 Task: Create a rule when a due date less than hours from now isset on a card by me.
Action: Mouse moved to (1205, 299)
Screenshot: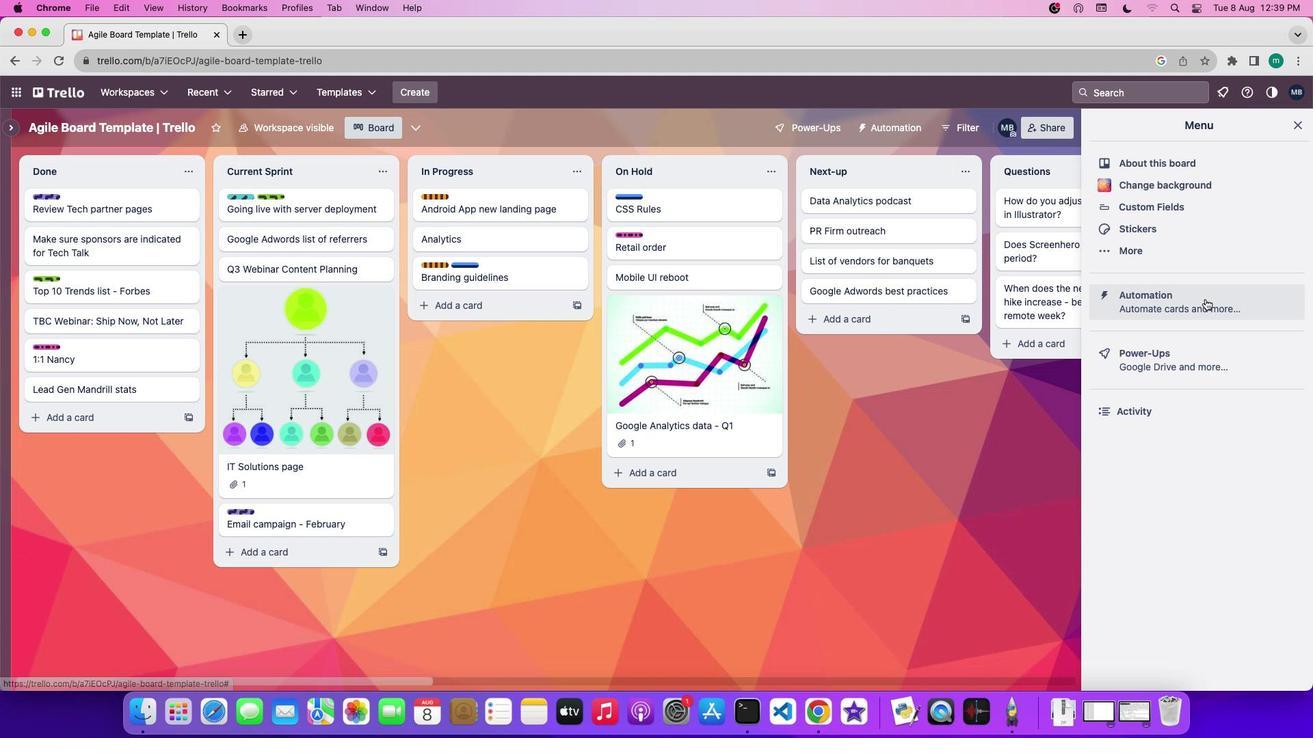 
Action: Mouse pressed left at (1205, 299)
Screenshot: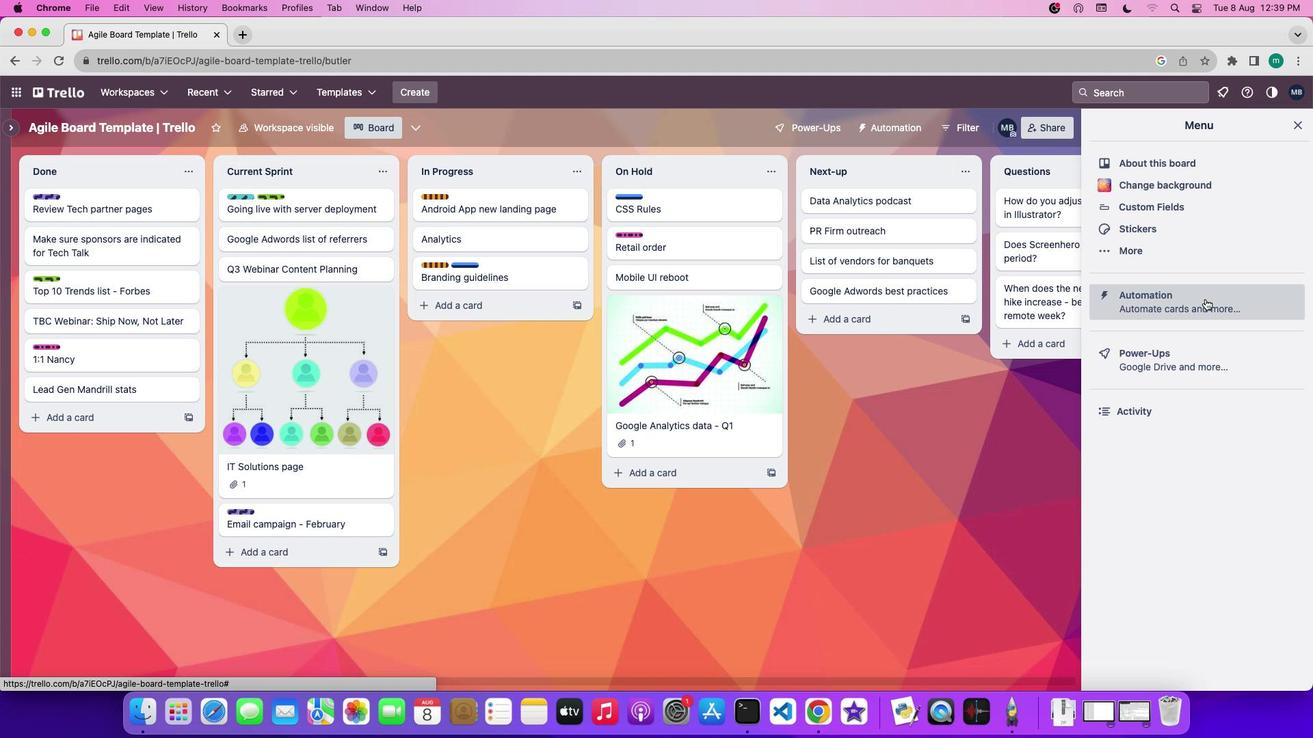 
Action: Mouse moved to (99, 246)
Screenshot: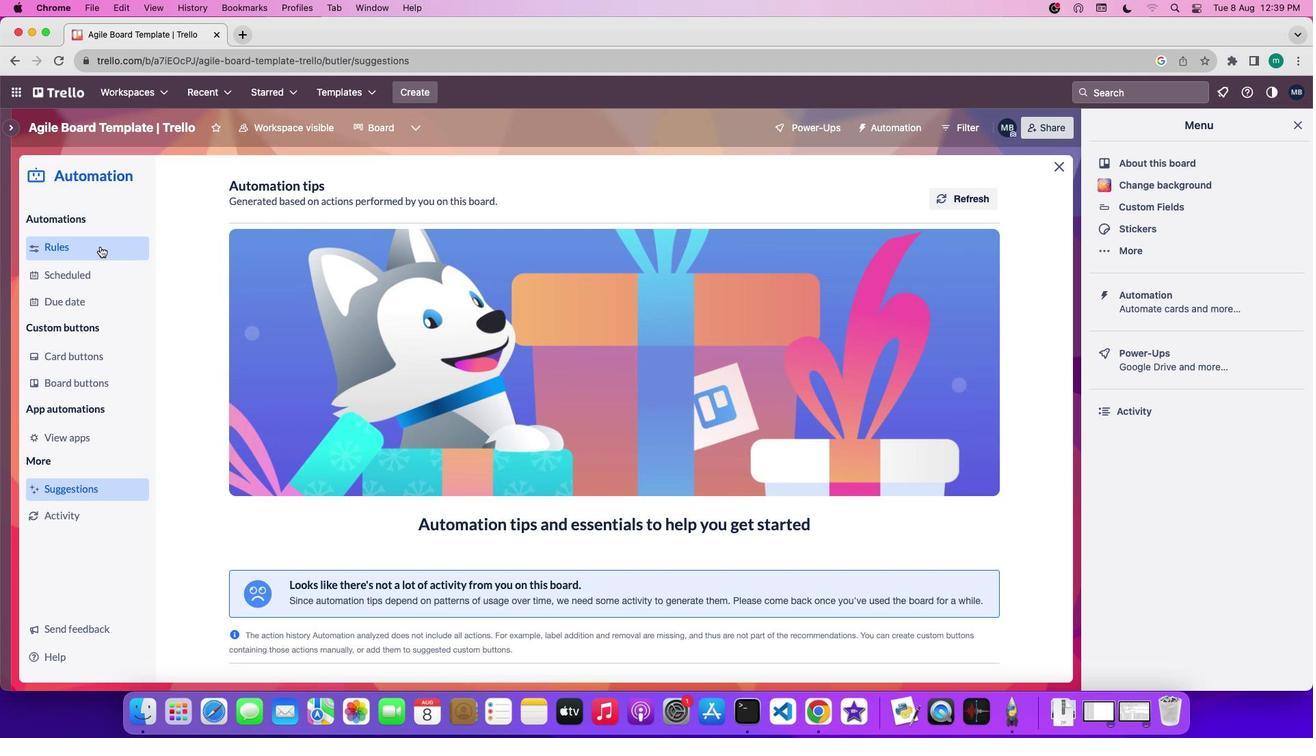 
Action: Mouse pressed left at (99, 246)
Screenshot: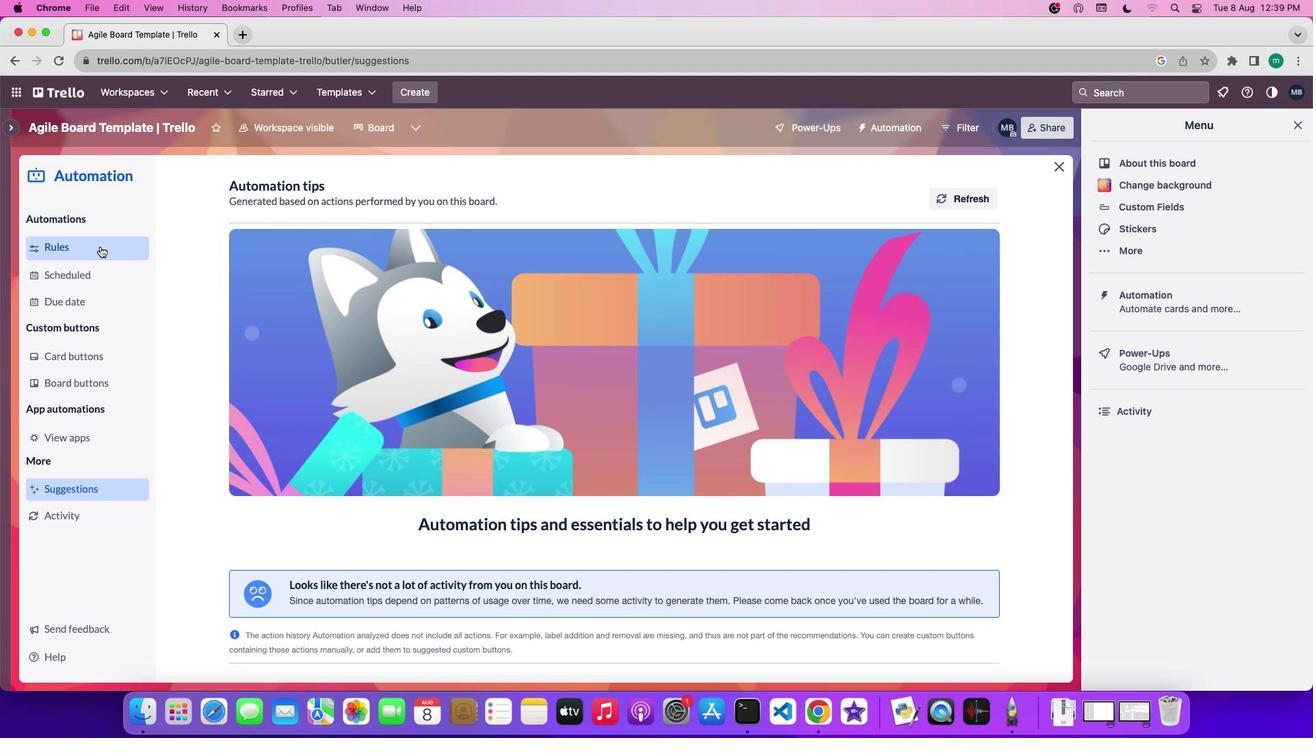 
Action: Mouse moved to (841, 189)
Screenshot: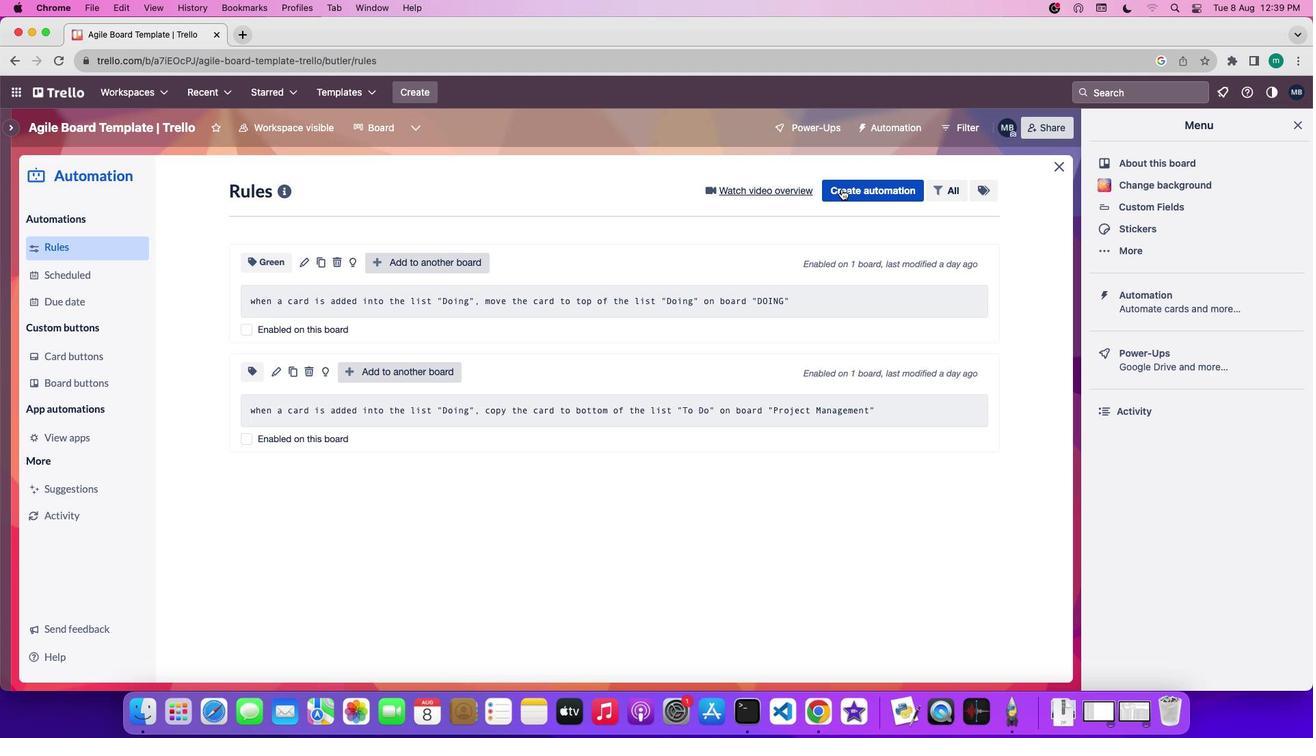 
Action: Mouse pressed left at (841, 189)
Screenshot: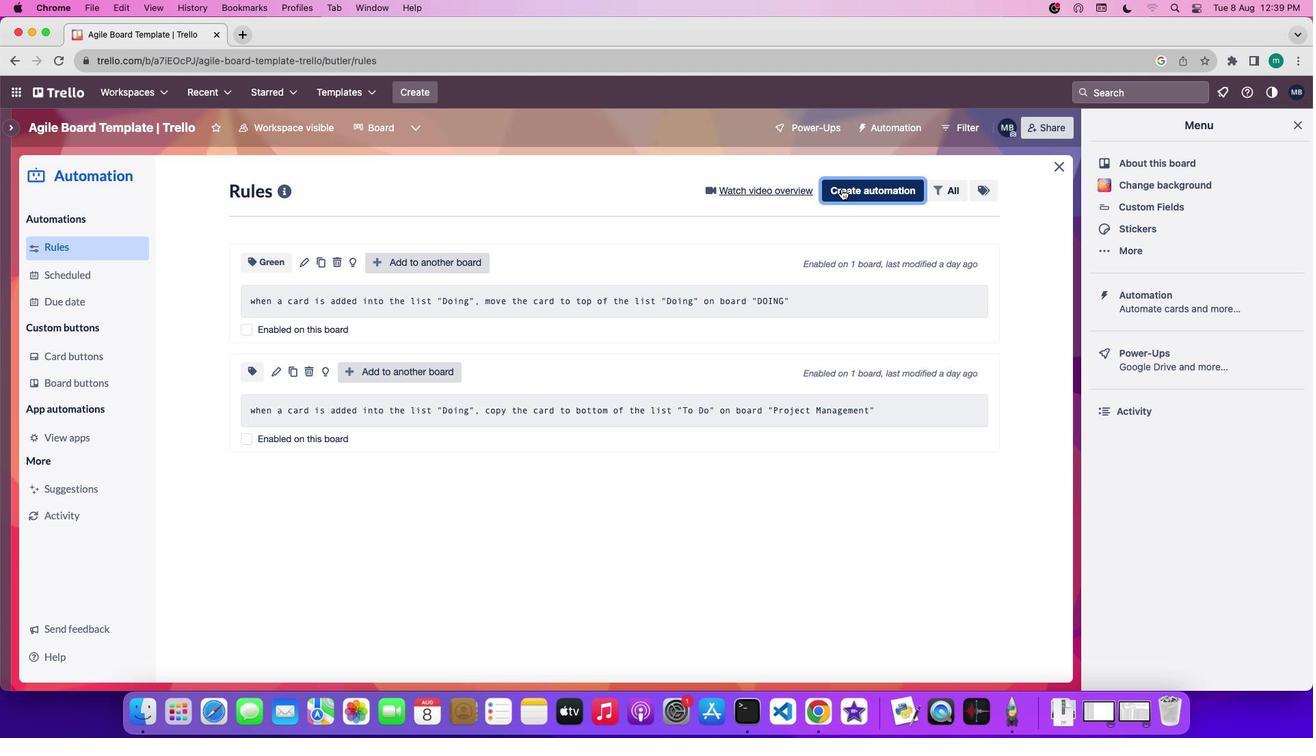 
Action: Mouse moved to (660, 406)
Screenshot: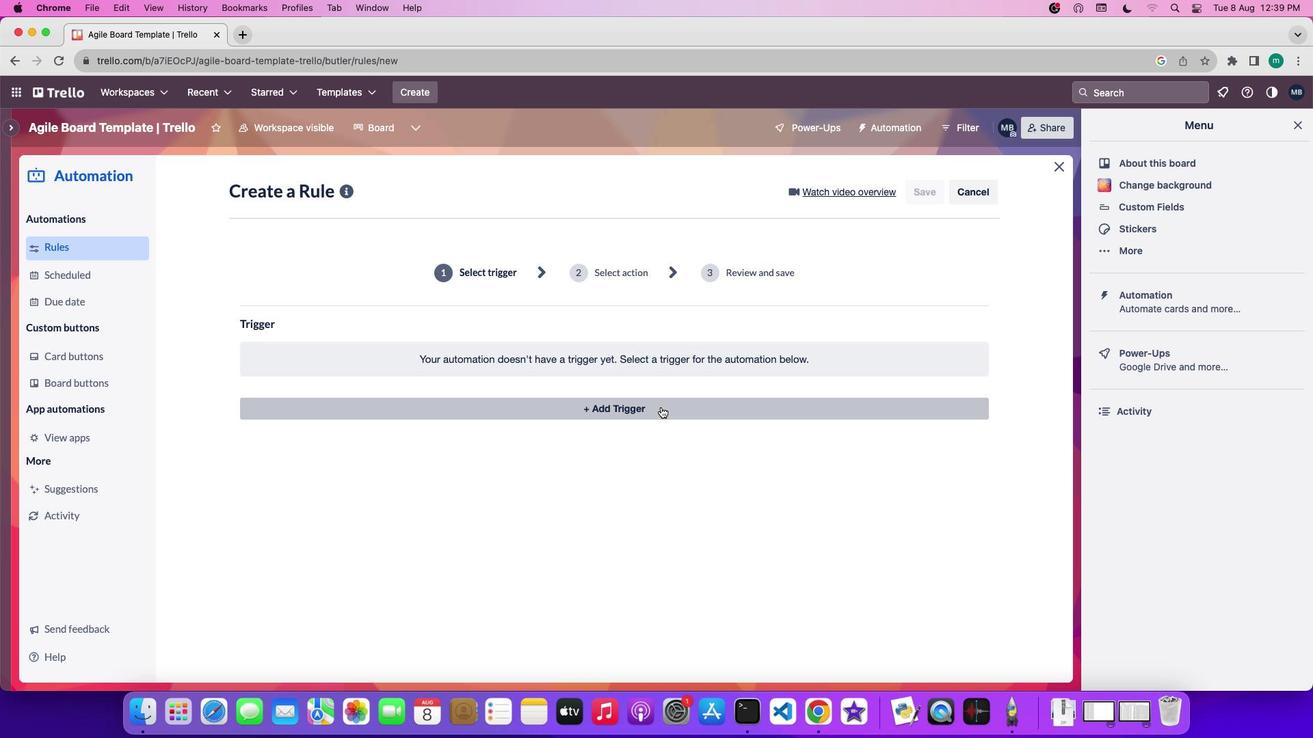 
Action: Mouse pressed left at (660, 406)
Screenshot: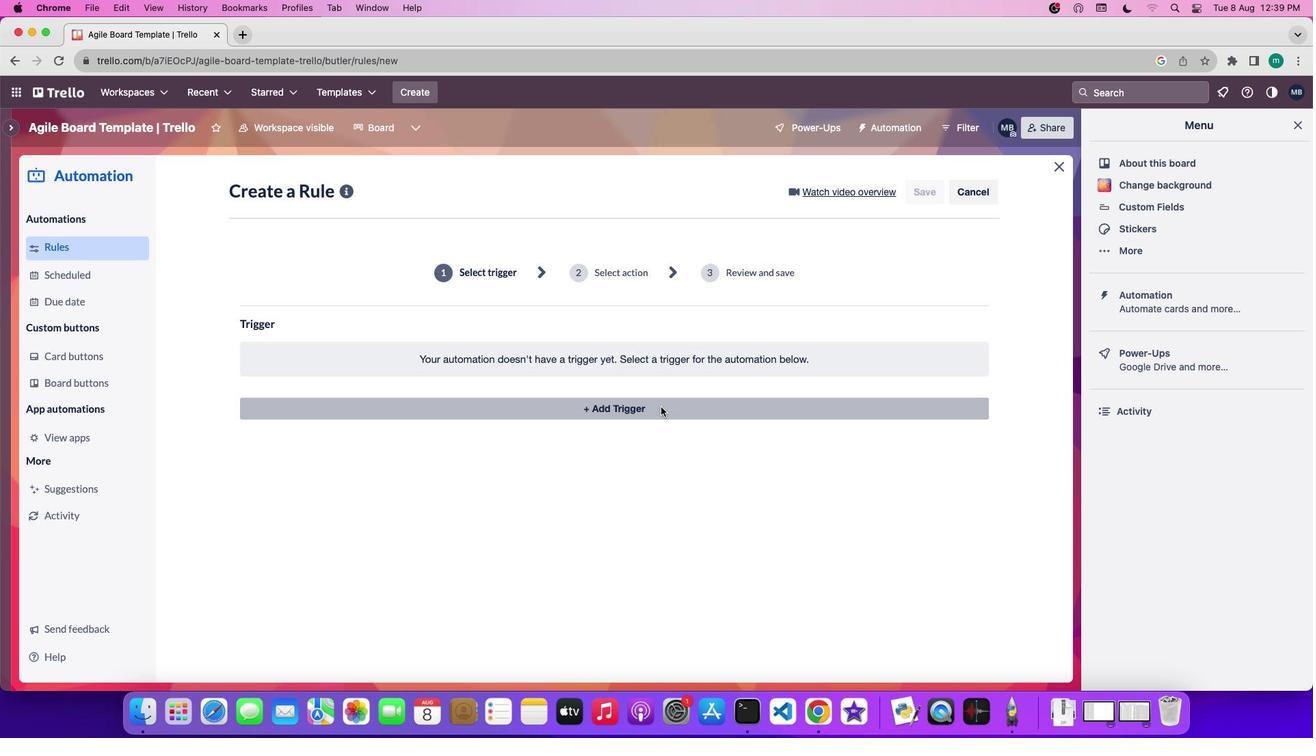 
Action: Mouse moved to (391, 454)
Screenshot: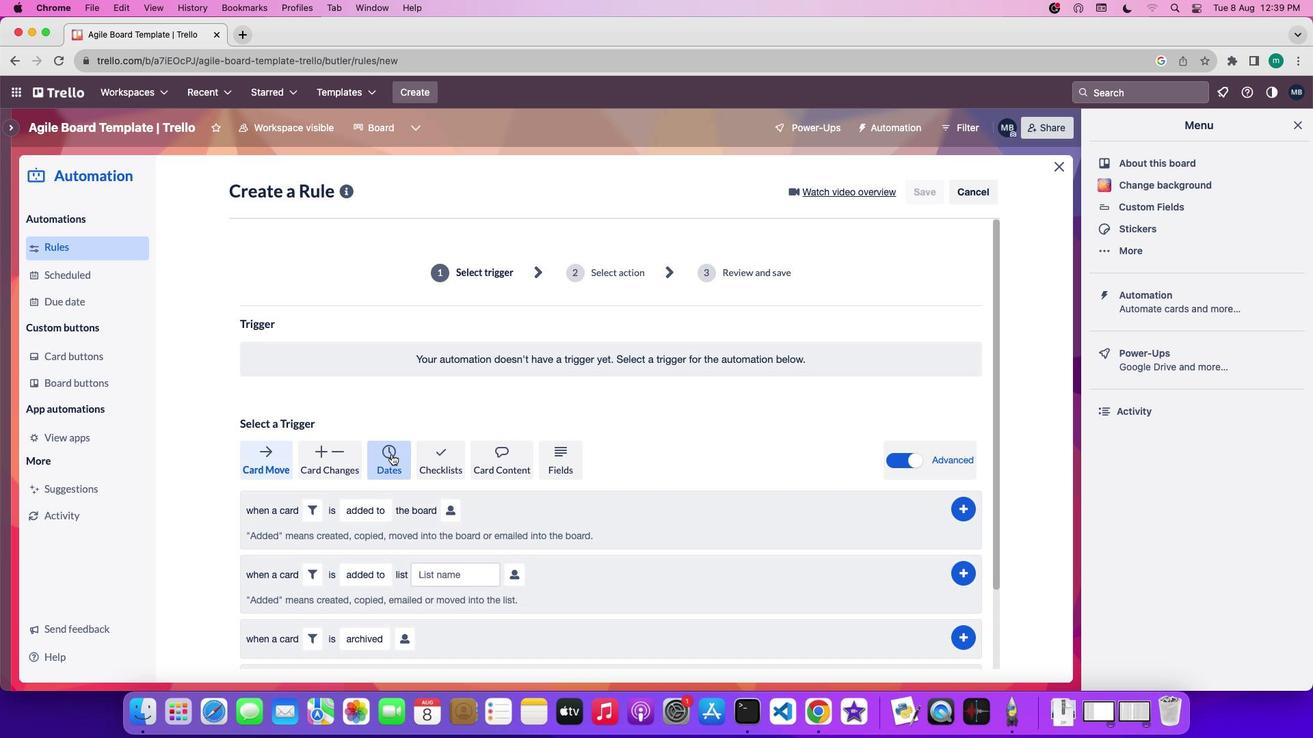 
Action: Mouse pressed left at (391, 454)
Screenshot: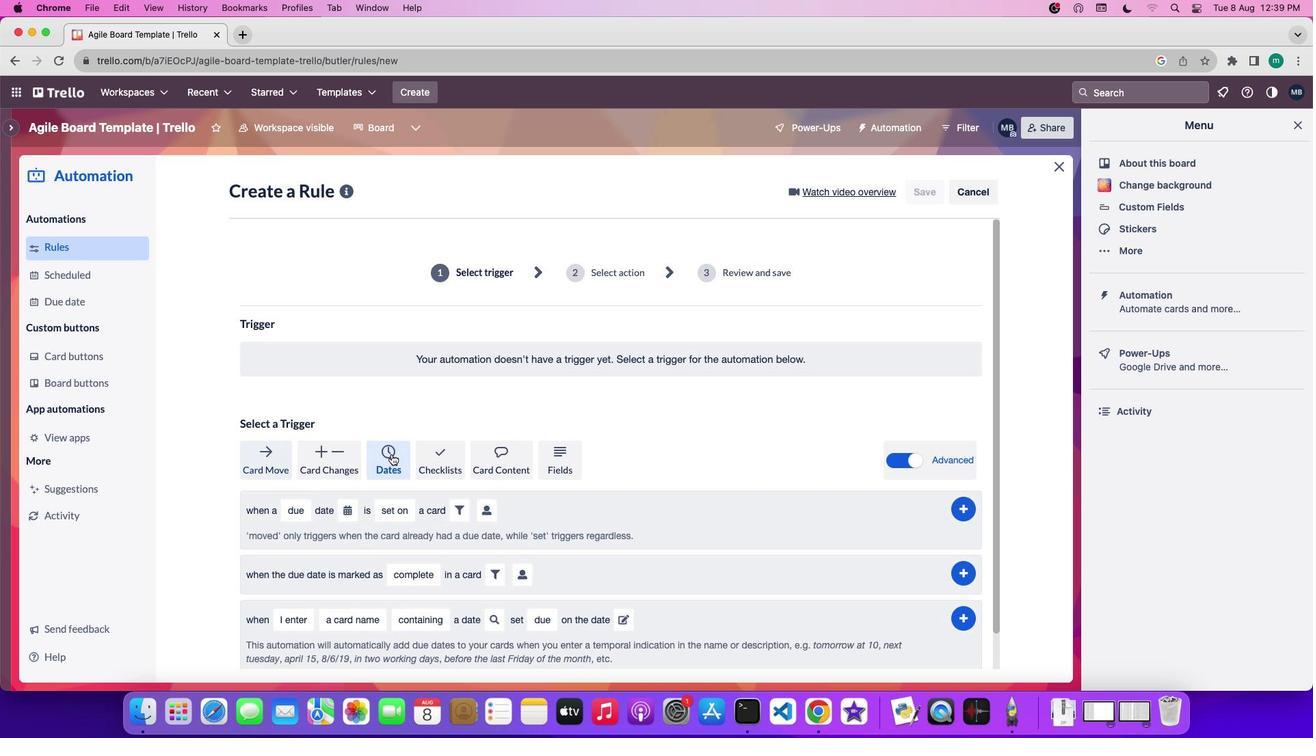 
Action: Mouse moved to (516, 463)
Screenshot: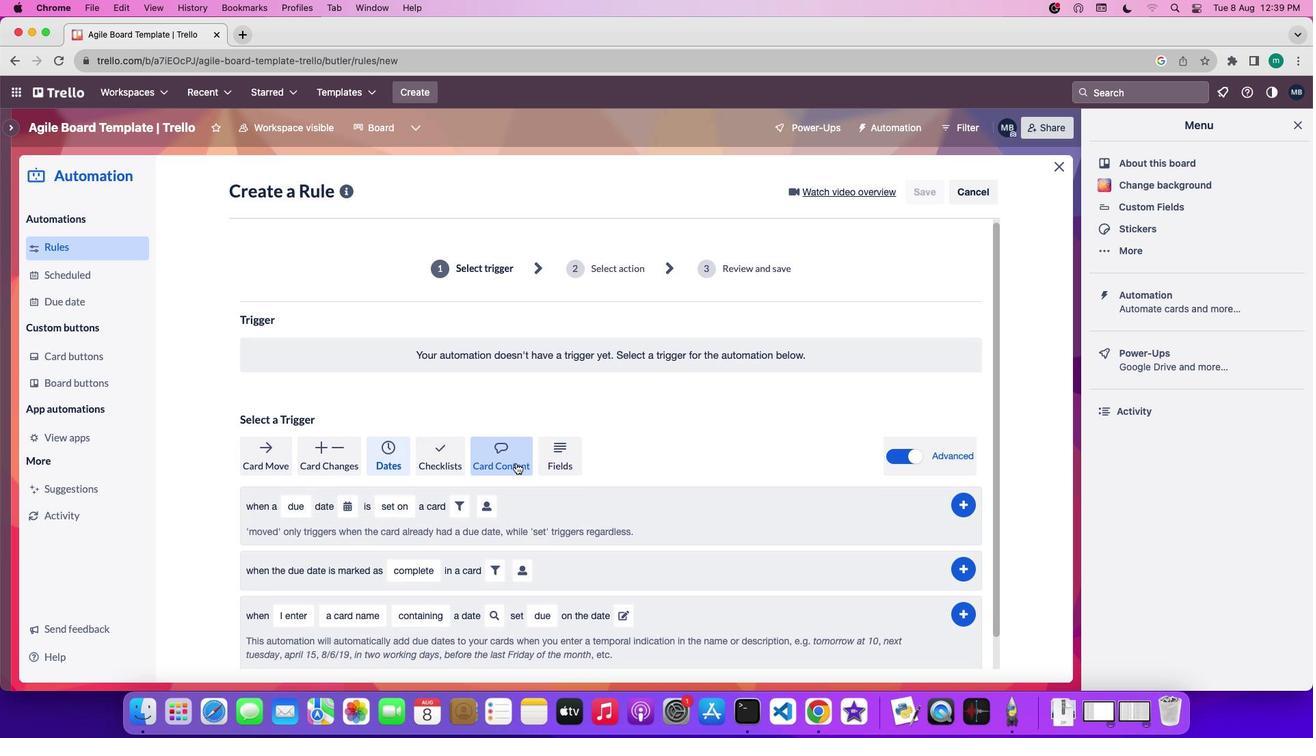 
Action: Mouse scrolled (516, 463) with delta (0, 0)
Screenshot: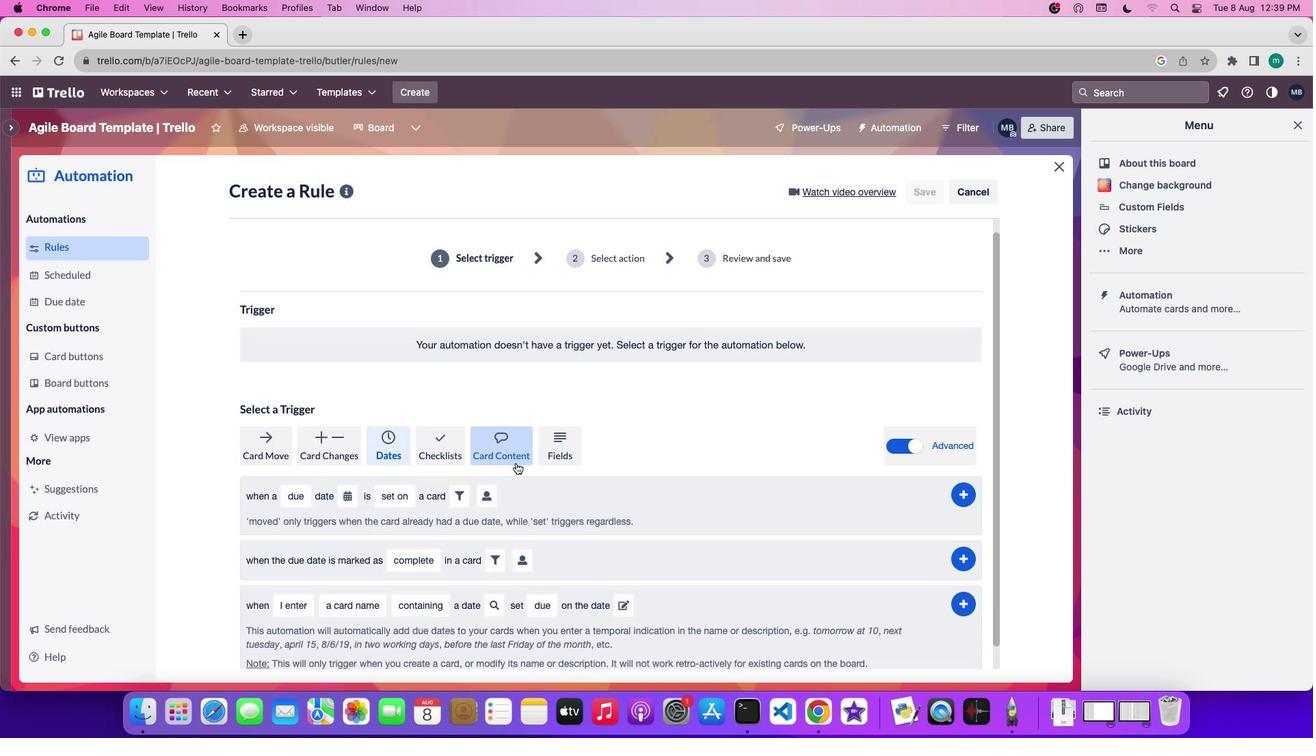 
Action: Mouse scrolled (516, 463) with delta (0, 0)
Screenshot: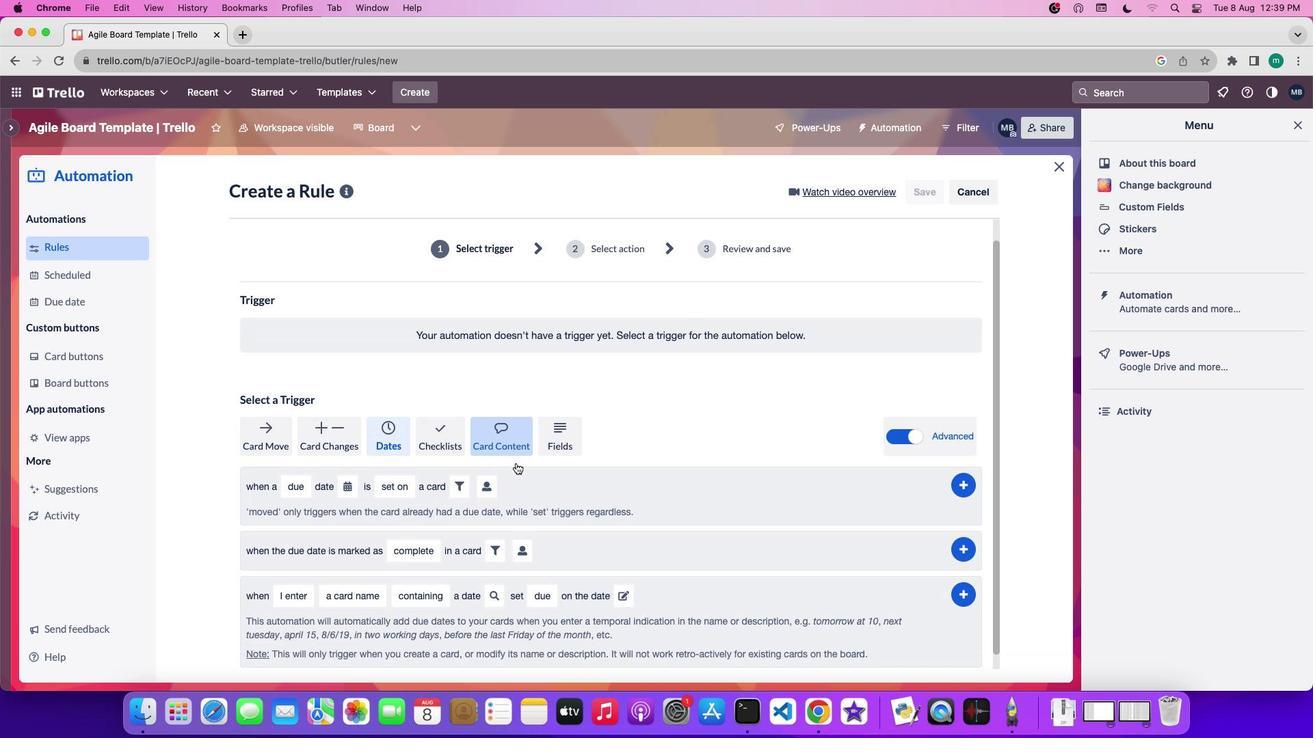 
Action: Mouse scrolled (516, 463) with delta (0, -1)
Screenshot: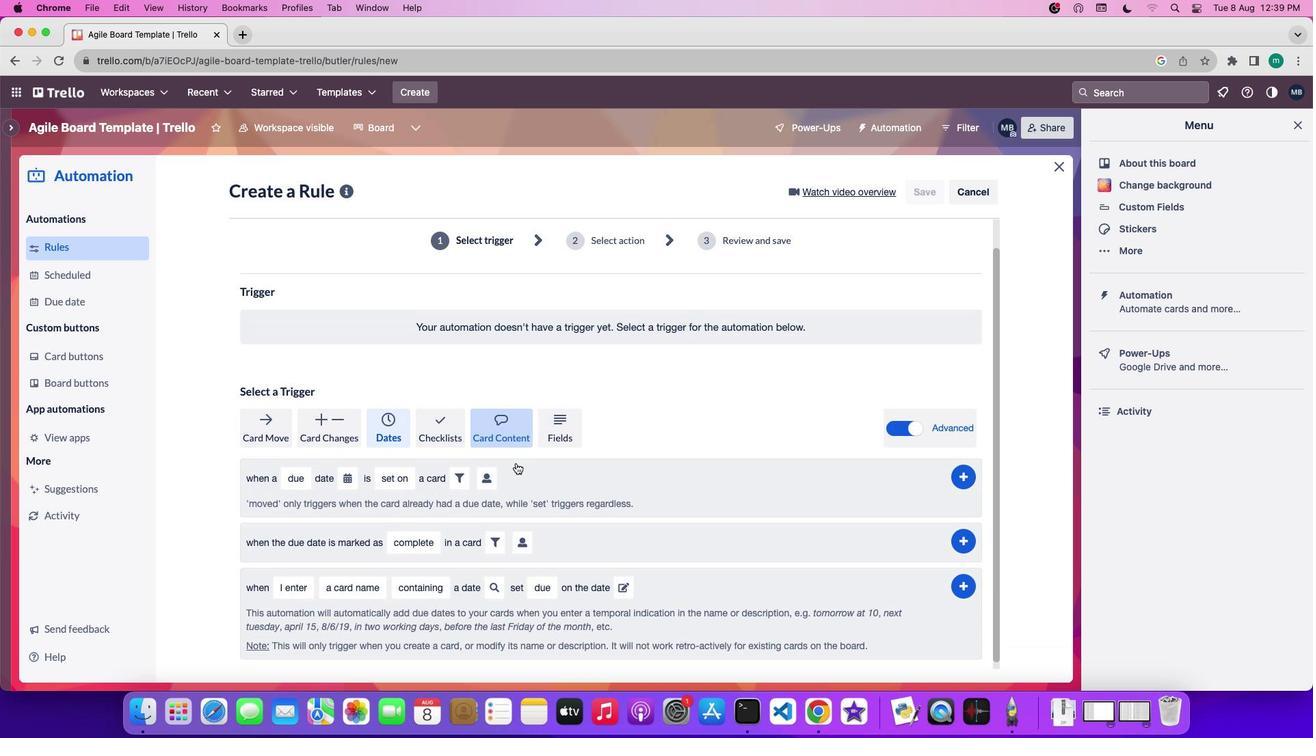 
Action: Mouse scrolled (516, 463) with delta (0, -2)
Screenshot: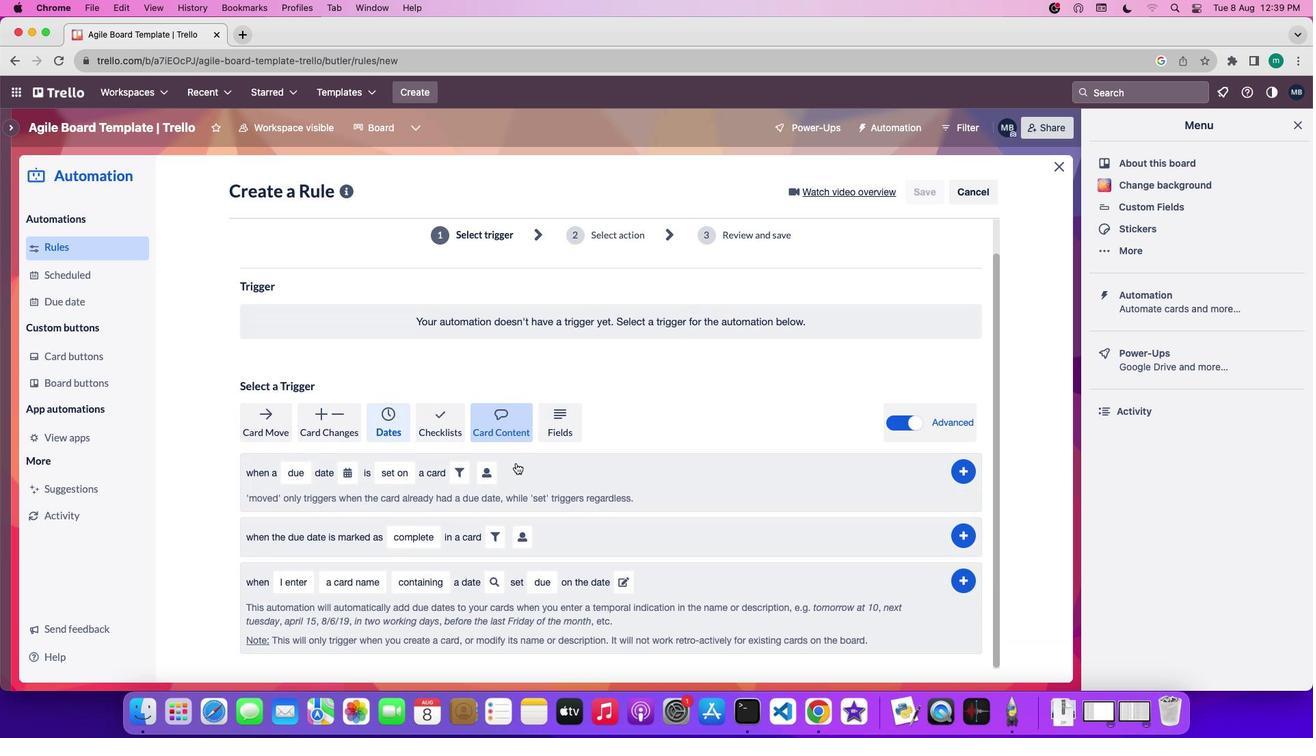 
Action: Mouse scrolled (516, 463) with delta (0, -3)
Screenshot: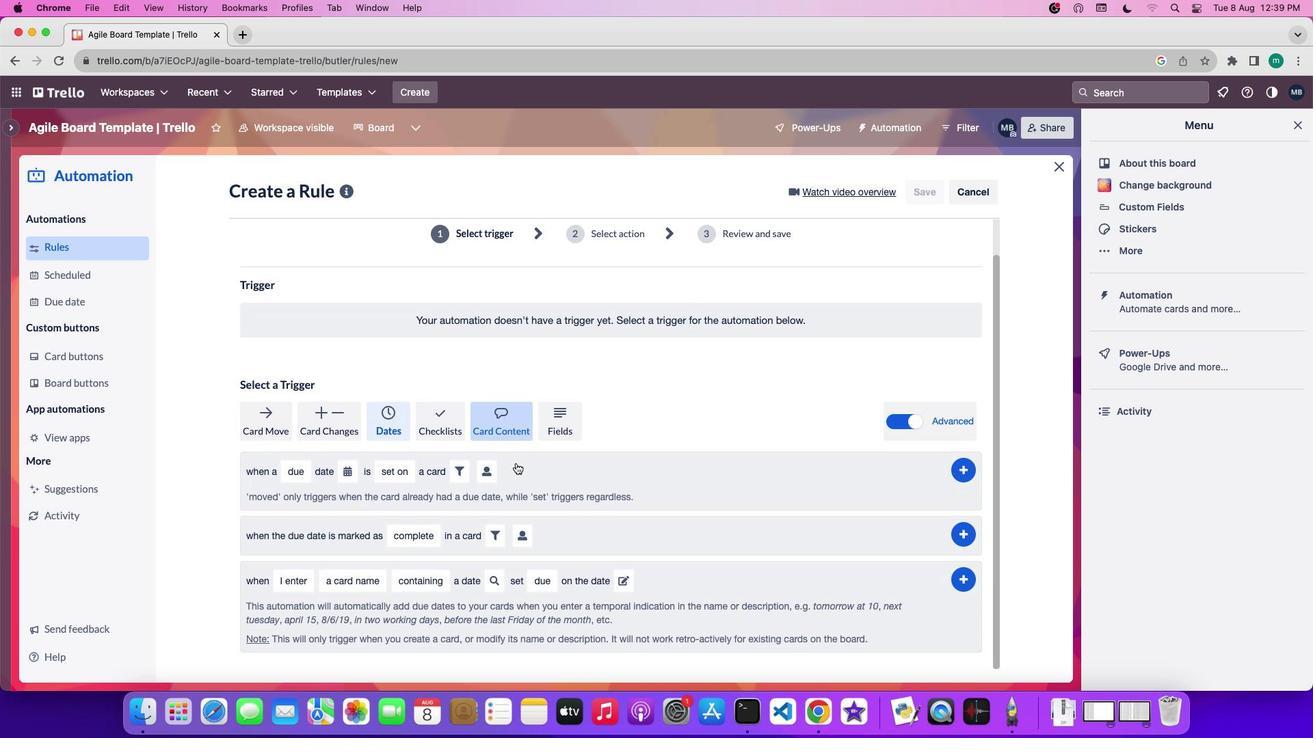 
Action: Mouse moved to (299, 497)
Screenshot: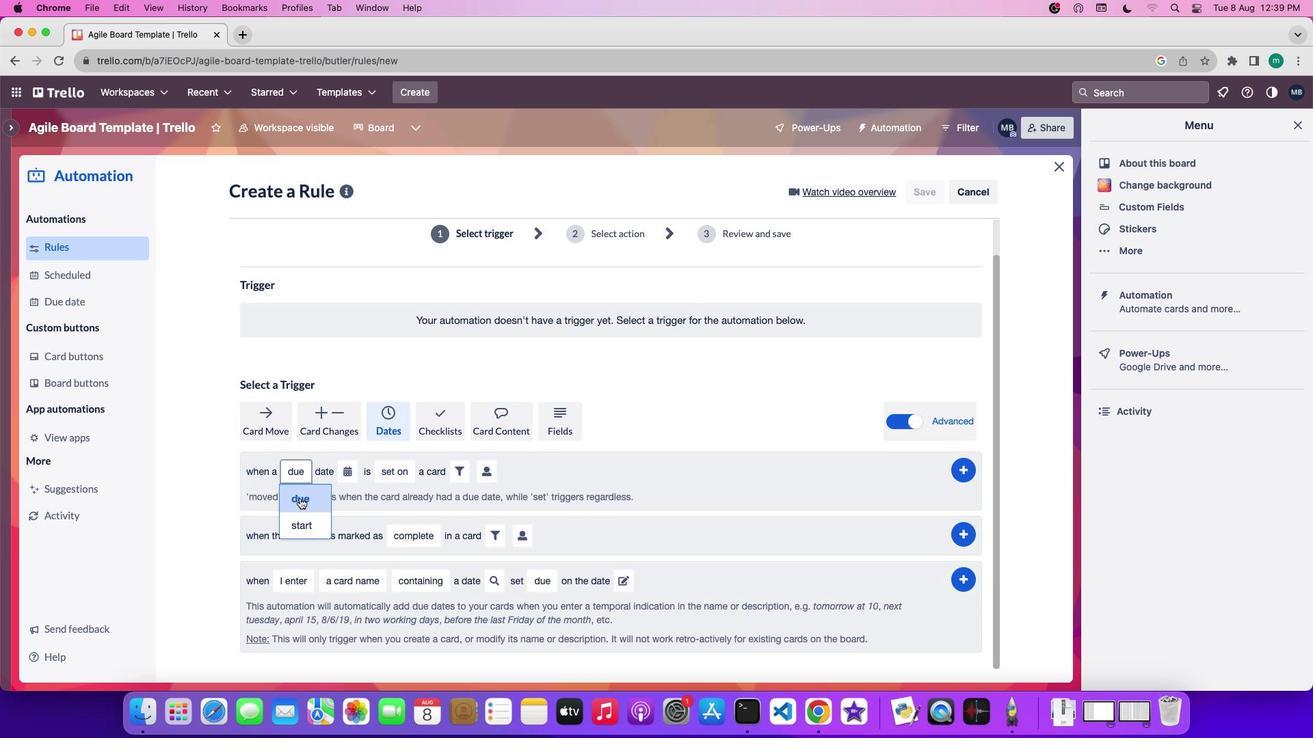 
Action: Mouse pressed left at (299, 497)
Screenshot: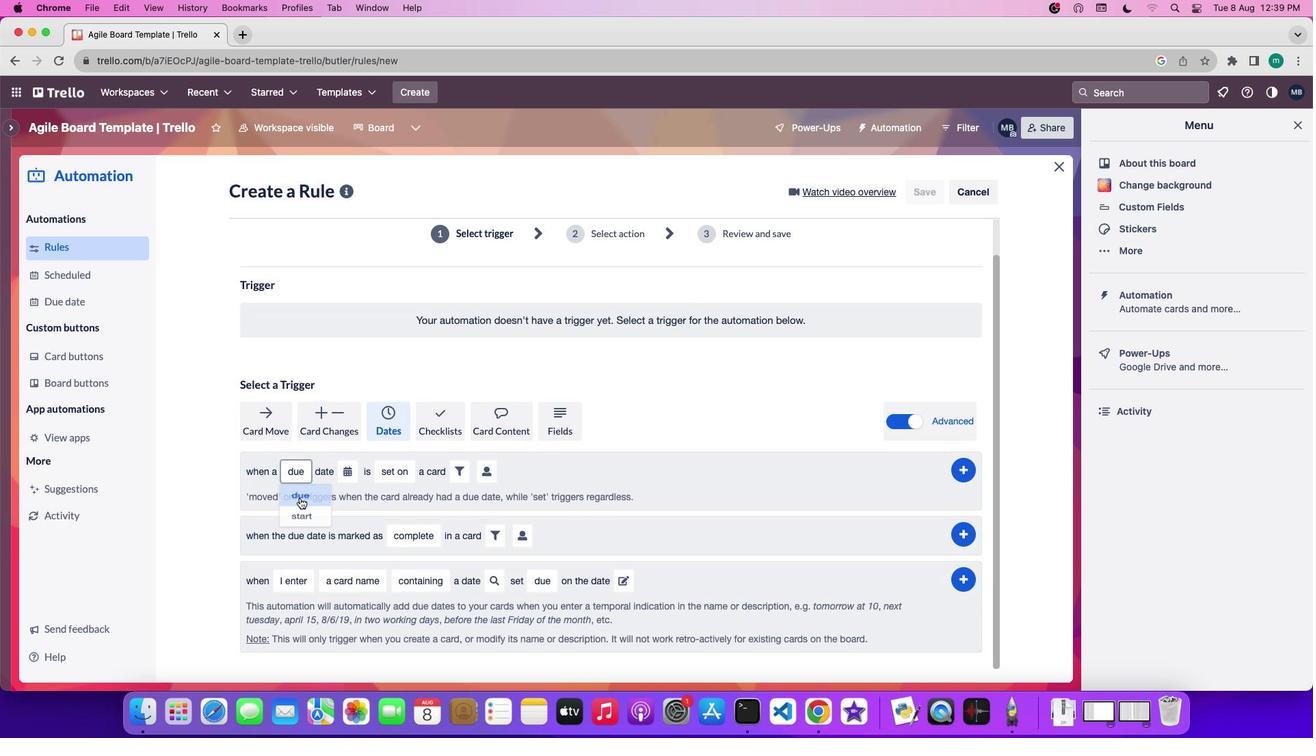 
Action: Mouse moved to (350, 476)
Screenshot: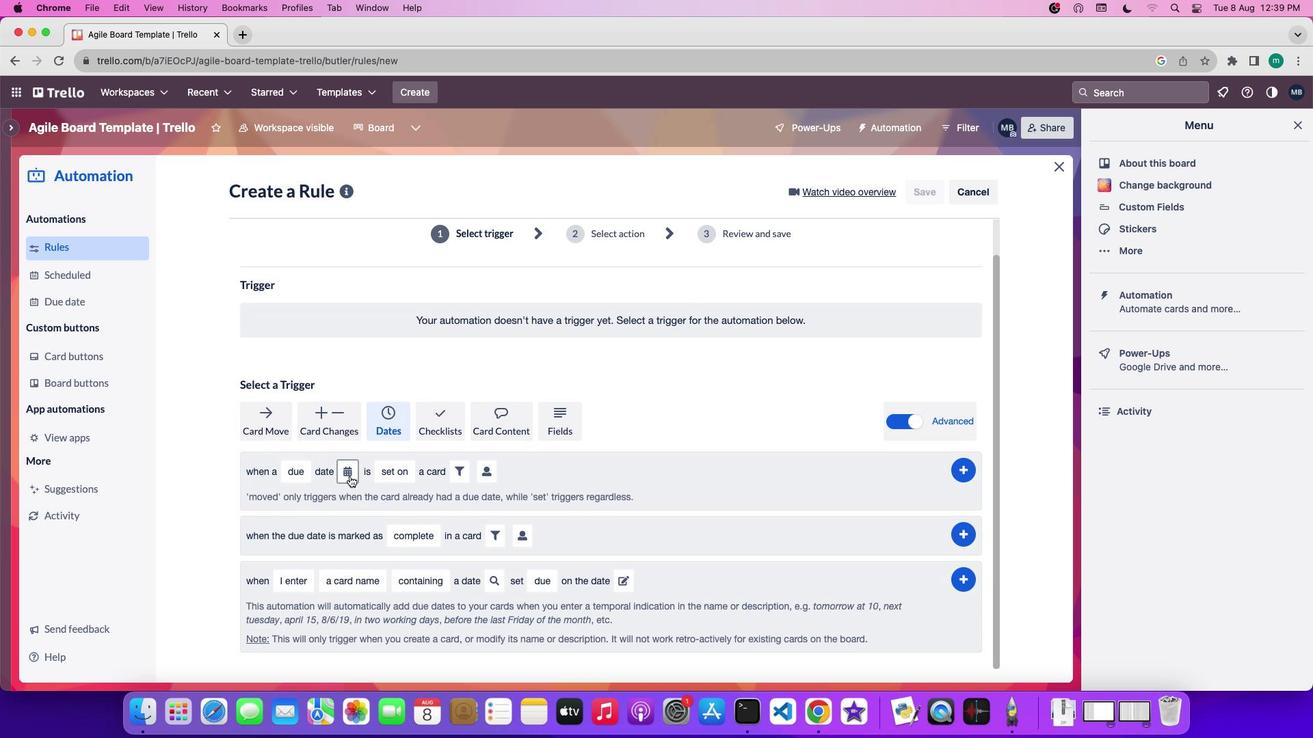 
Action: Mouse pressed left at (350, 476)
Screenshot: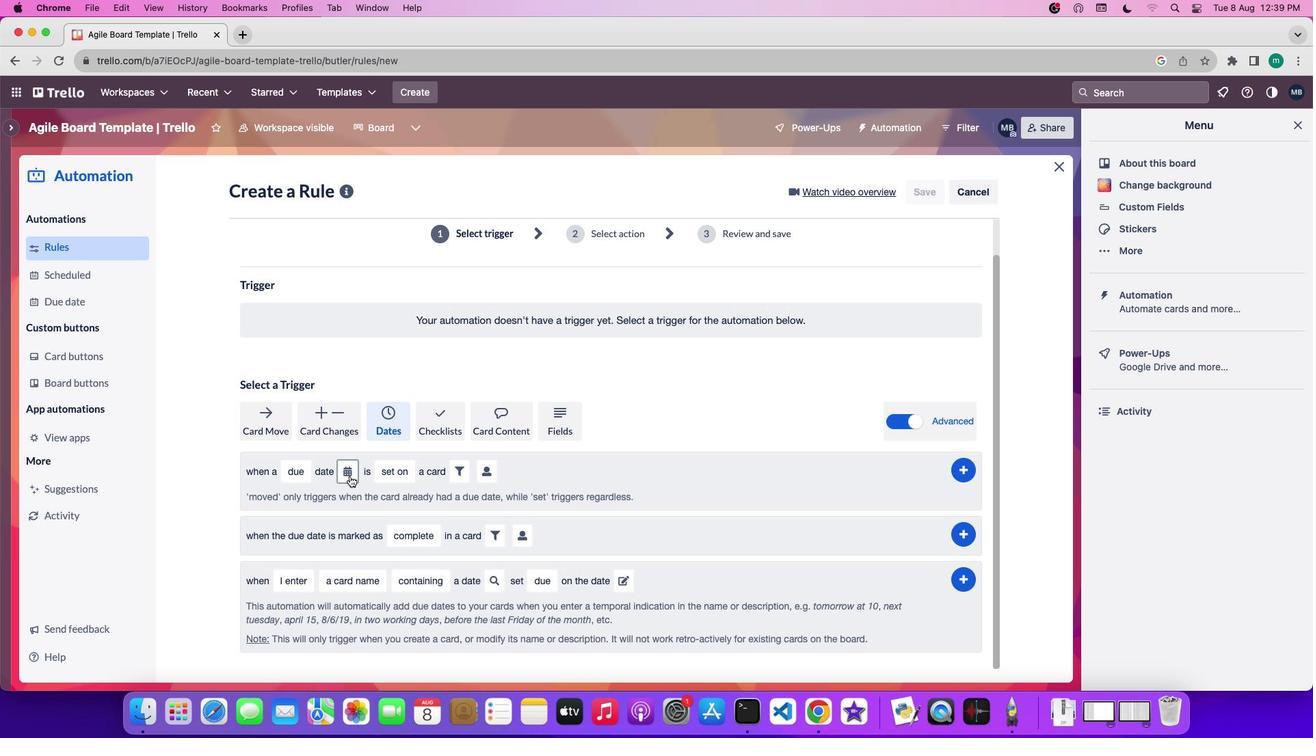 
Action: Mouse moved to (374, 554)
Screenshot: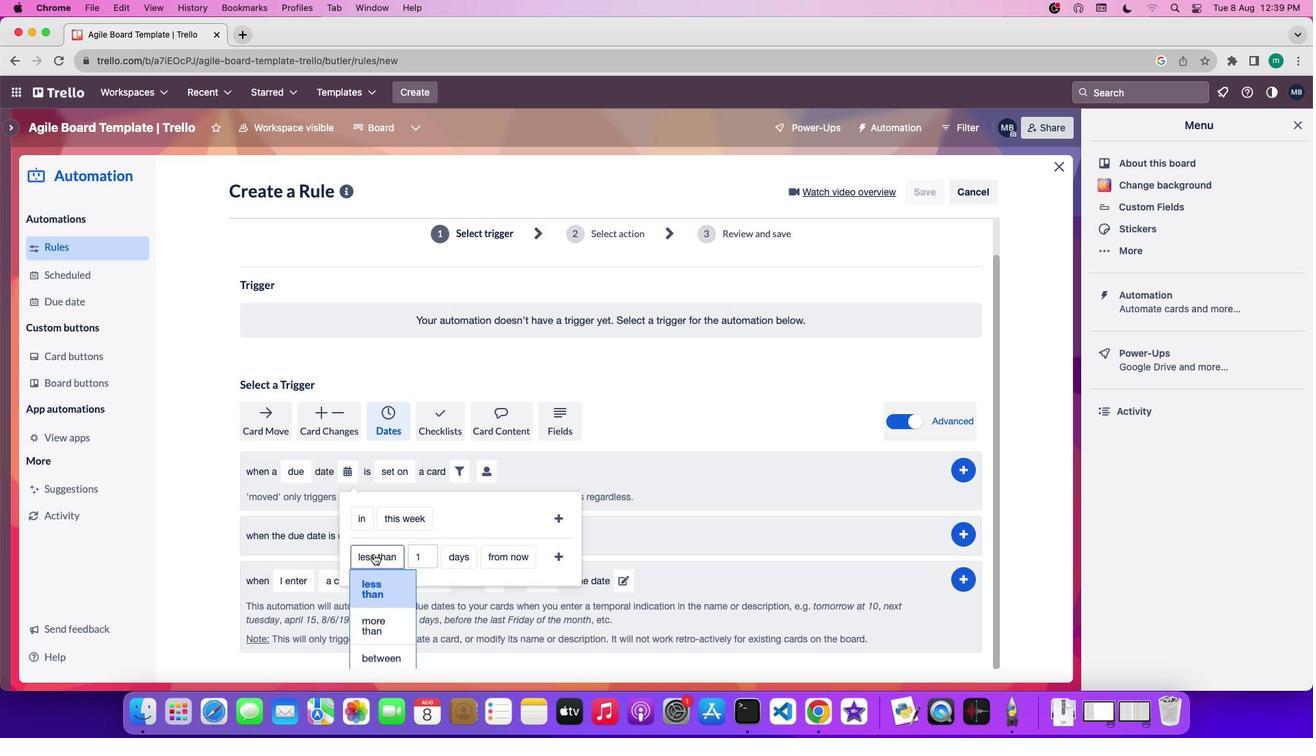 
Action: Mouse pressed left at (374, 554)
Screenshot: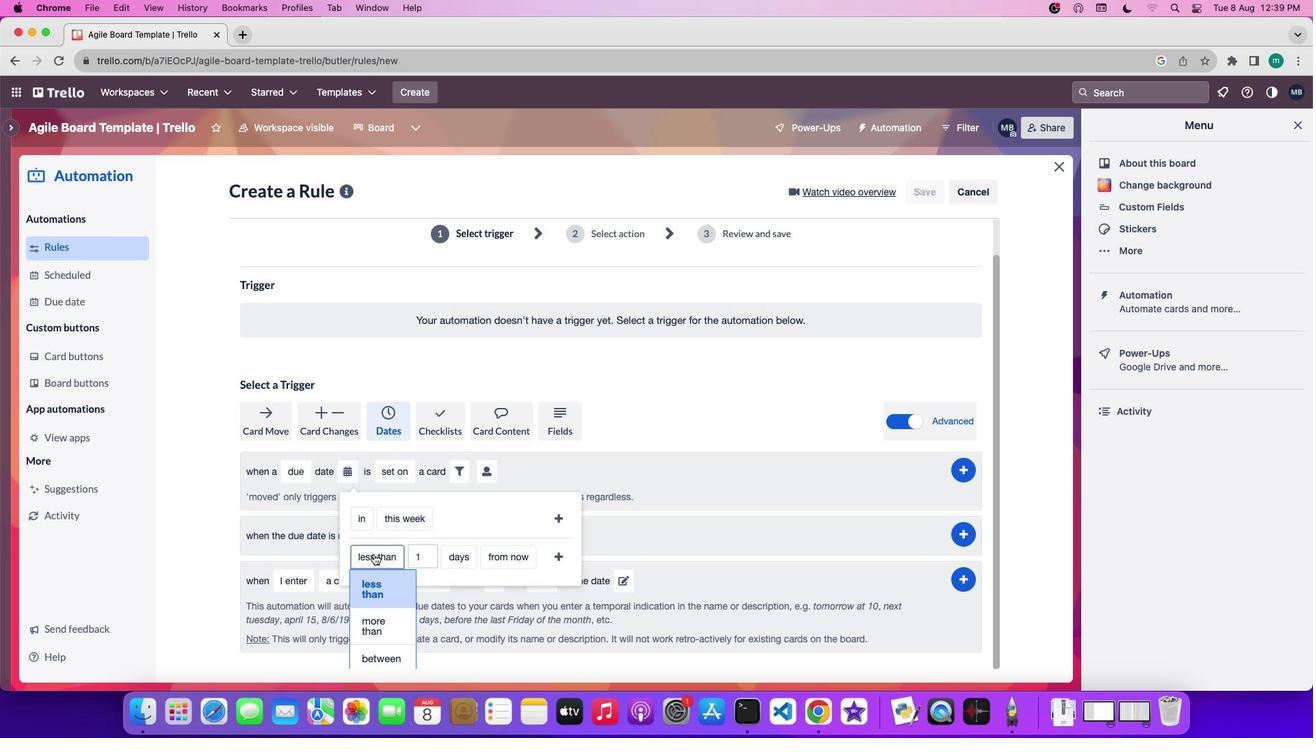 
Action: Mouse moved to (388, 584)
Screenshot: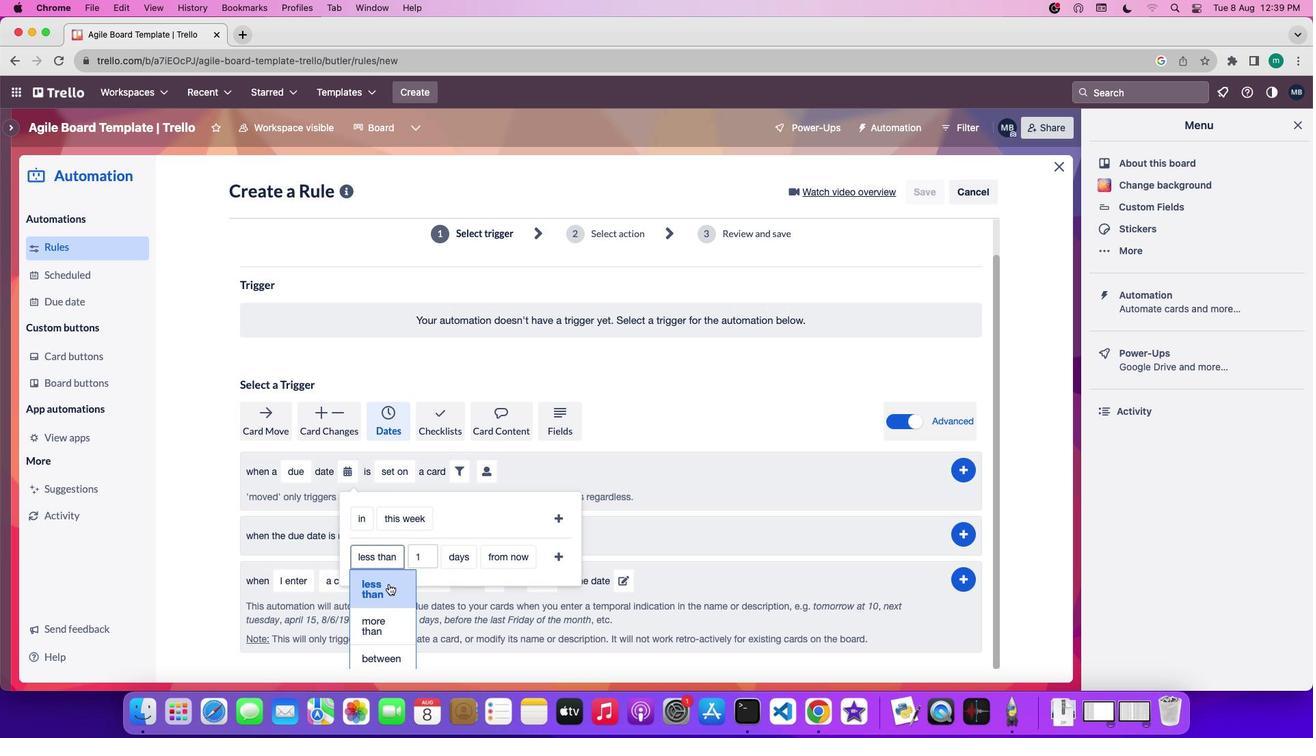 
Action: Mouse pressed left at (388, 584)
Screenshot: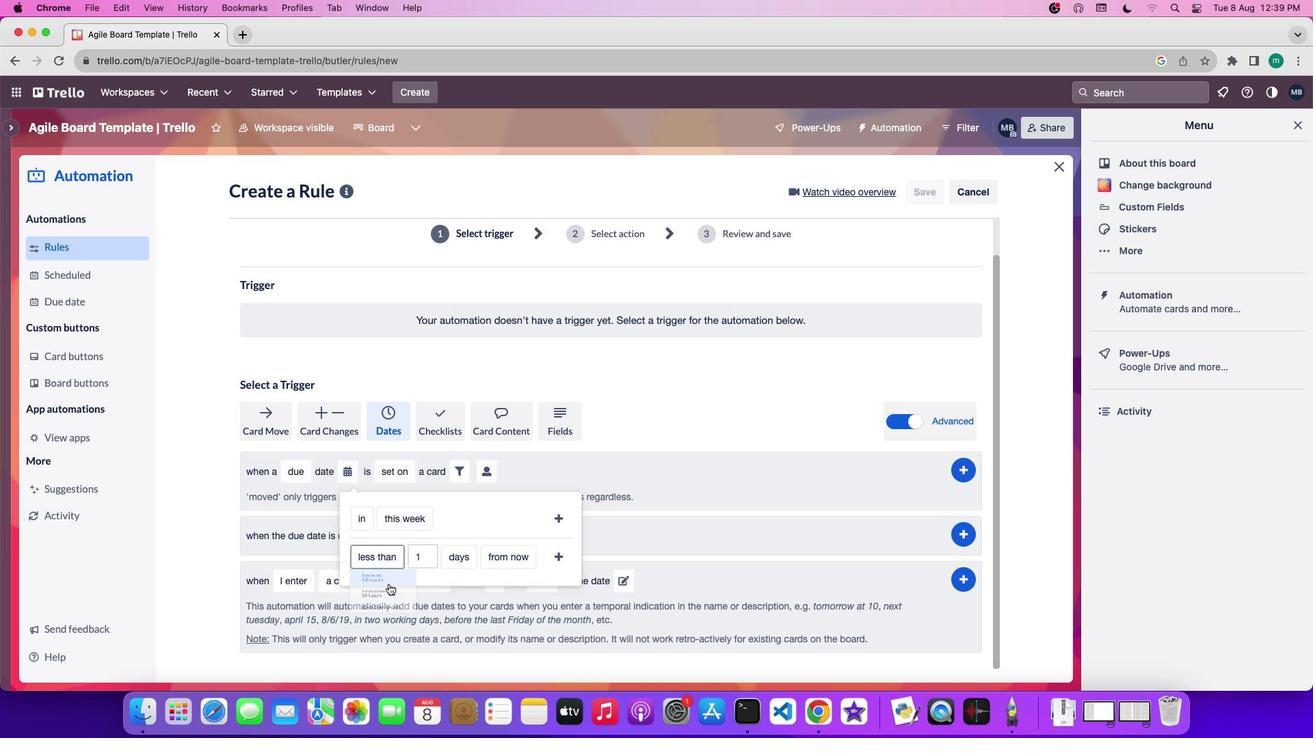 
Action: Mouse moved to (471, 556)
Screenshot: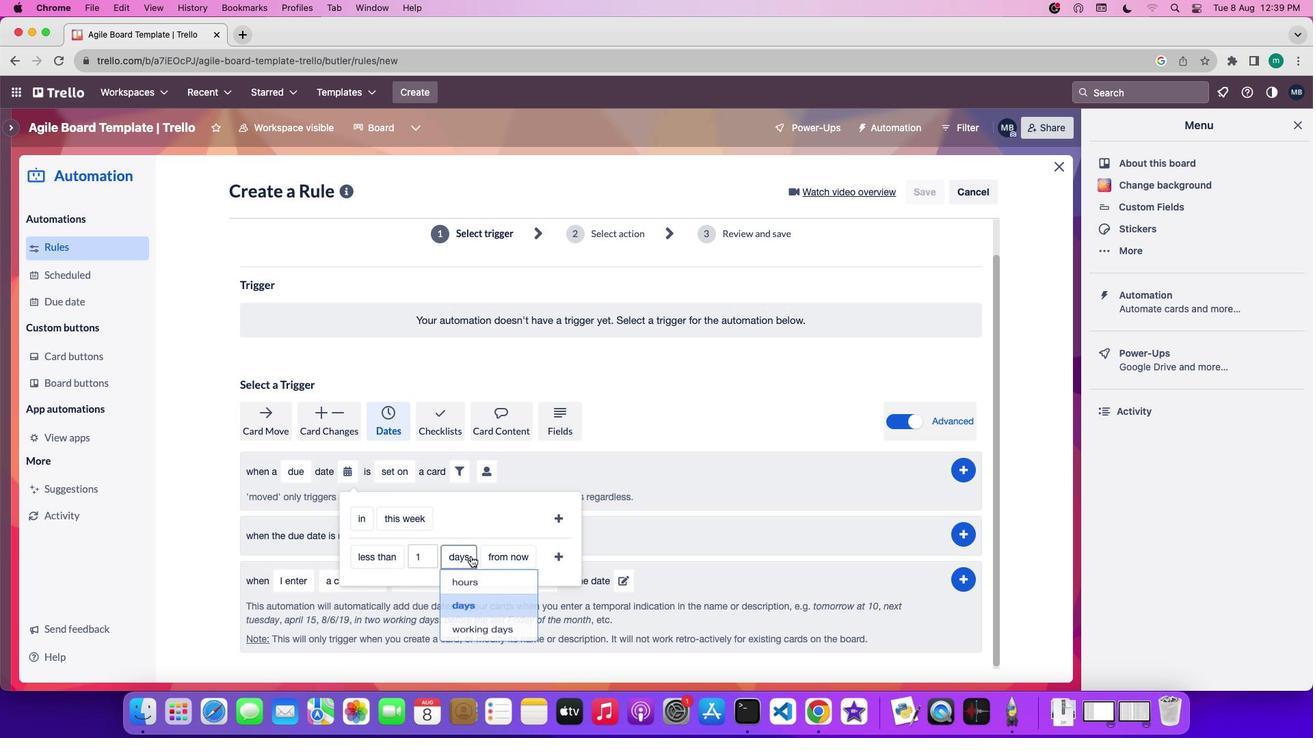 
Action: Mouse pressed left at (471, 556)
Screenshot: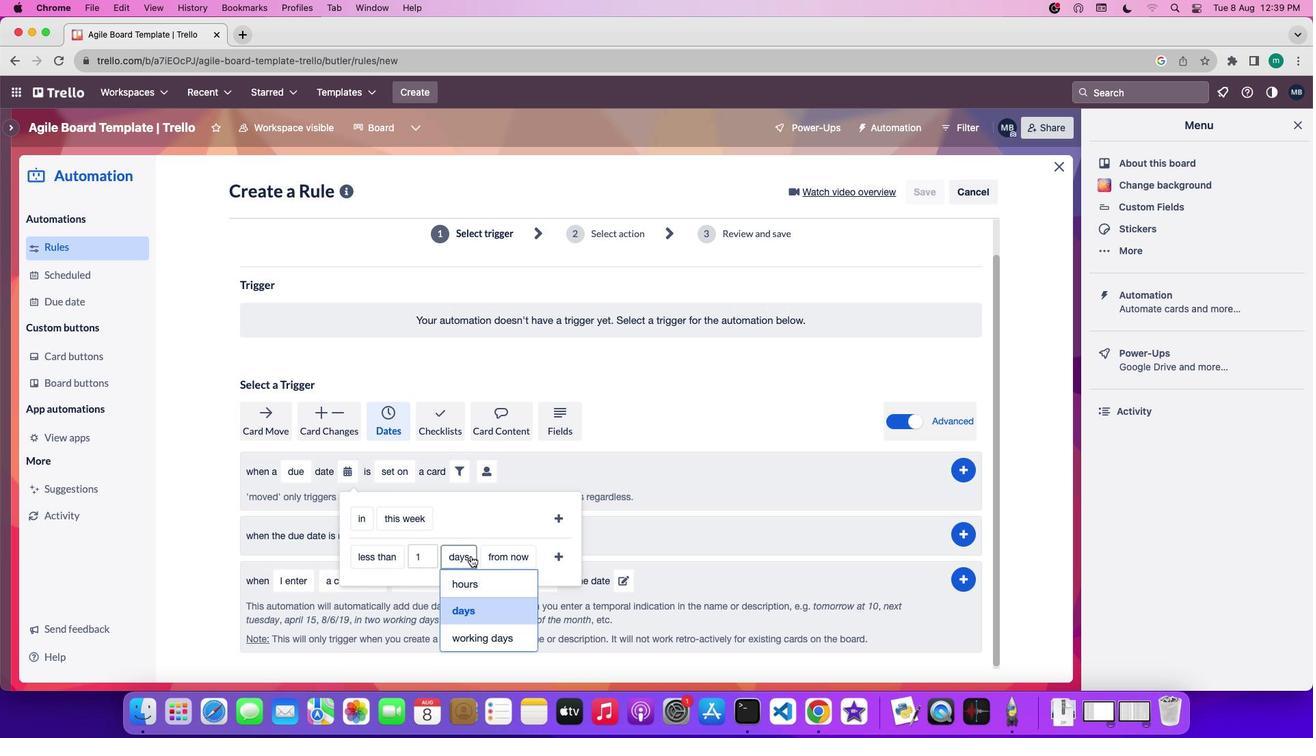 
Action: Mouse moved to (469, 580)
Screenshot: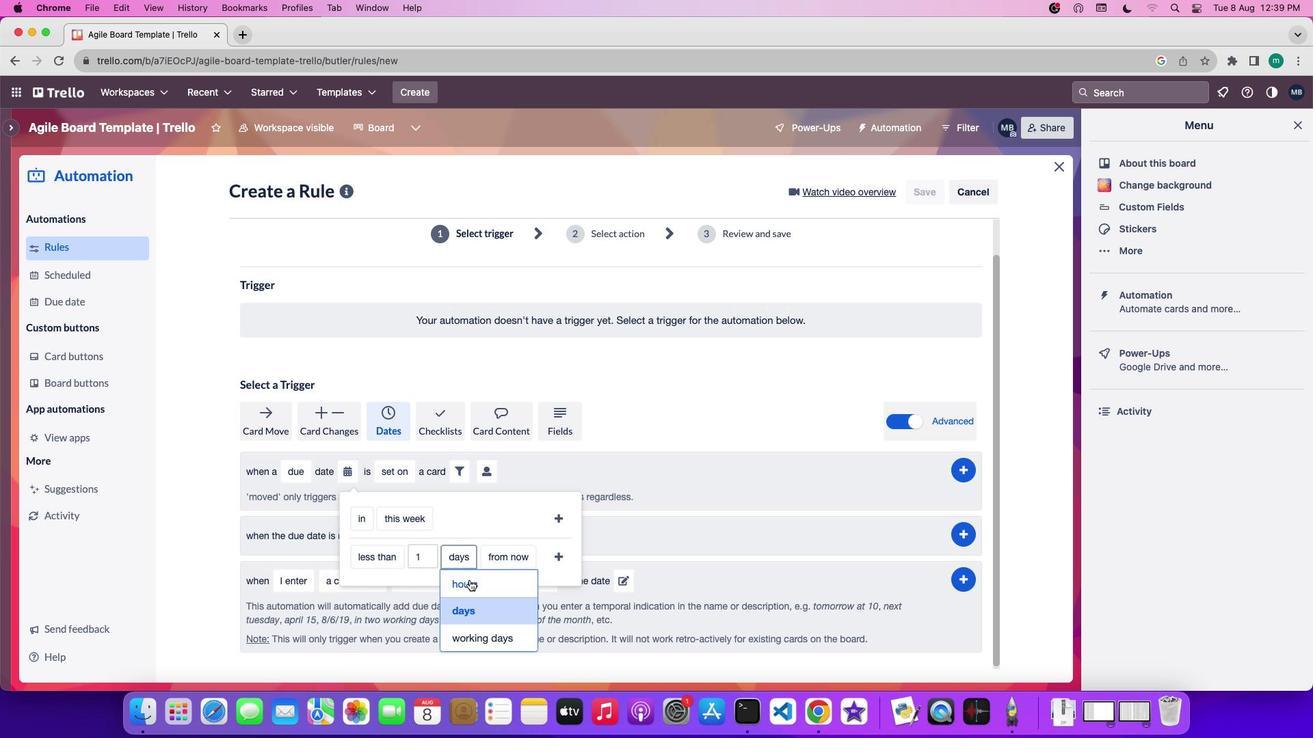 
Action: Mouse pressed left at (469, 580)
Screenshot: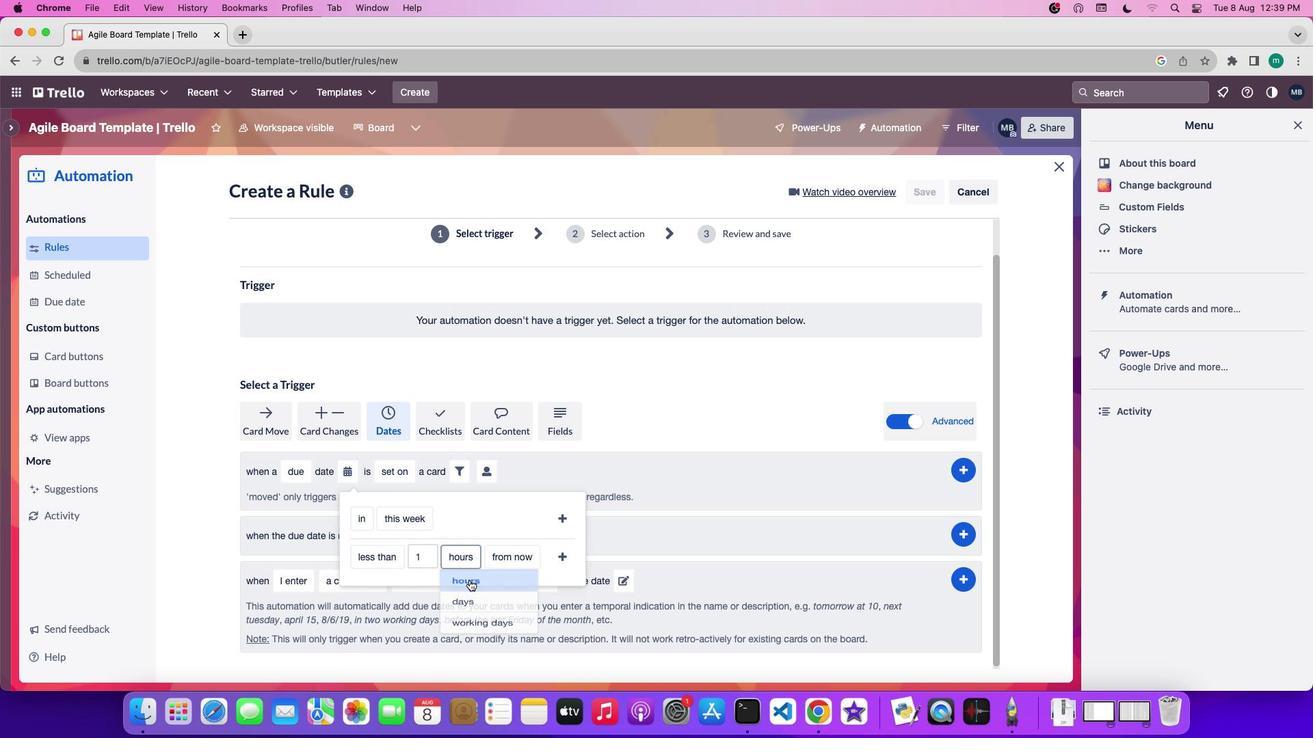 
Action: Mouse moved to (502, 559)
Screenshot: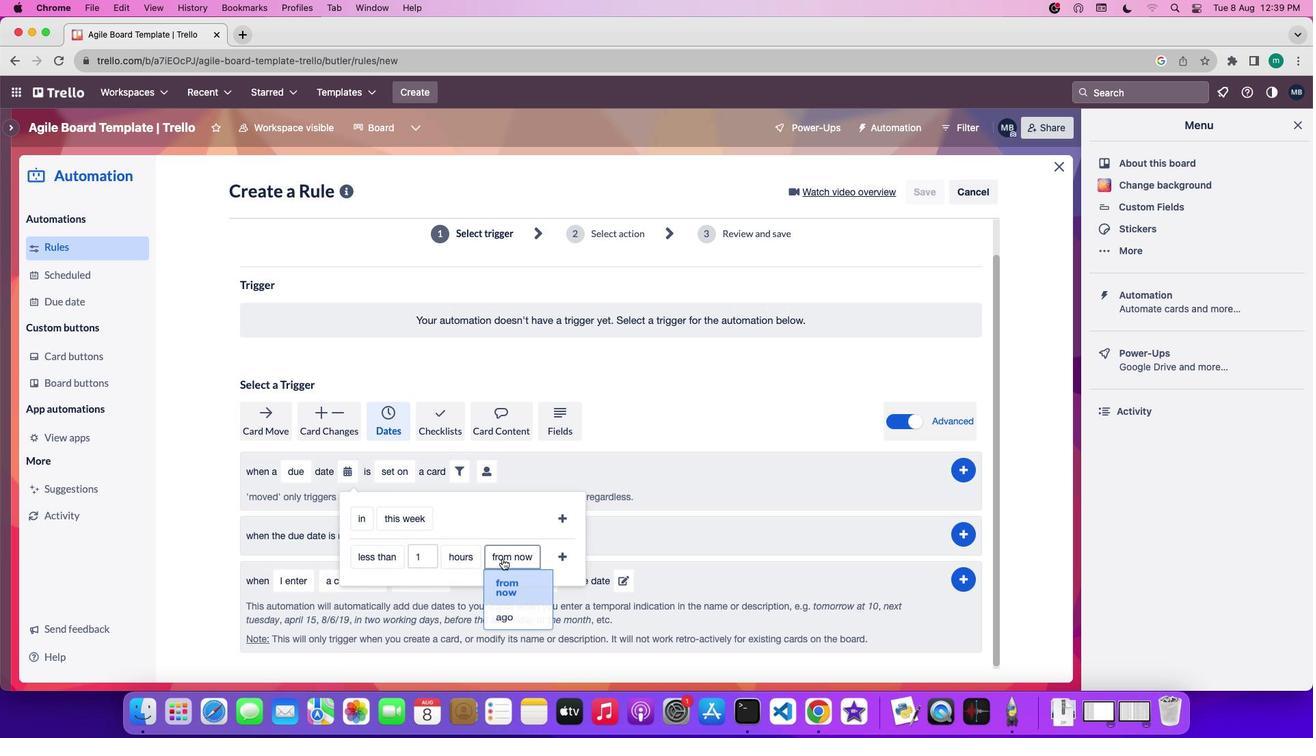 
Action: Mouse pressed left at (502, 559)
Screenshot: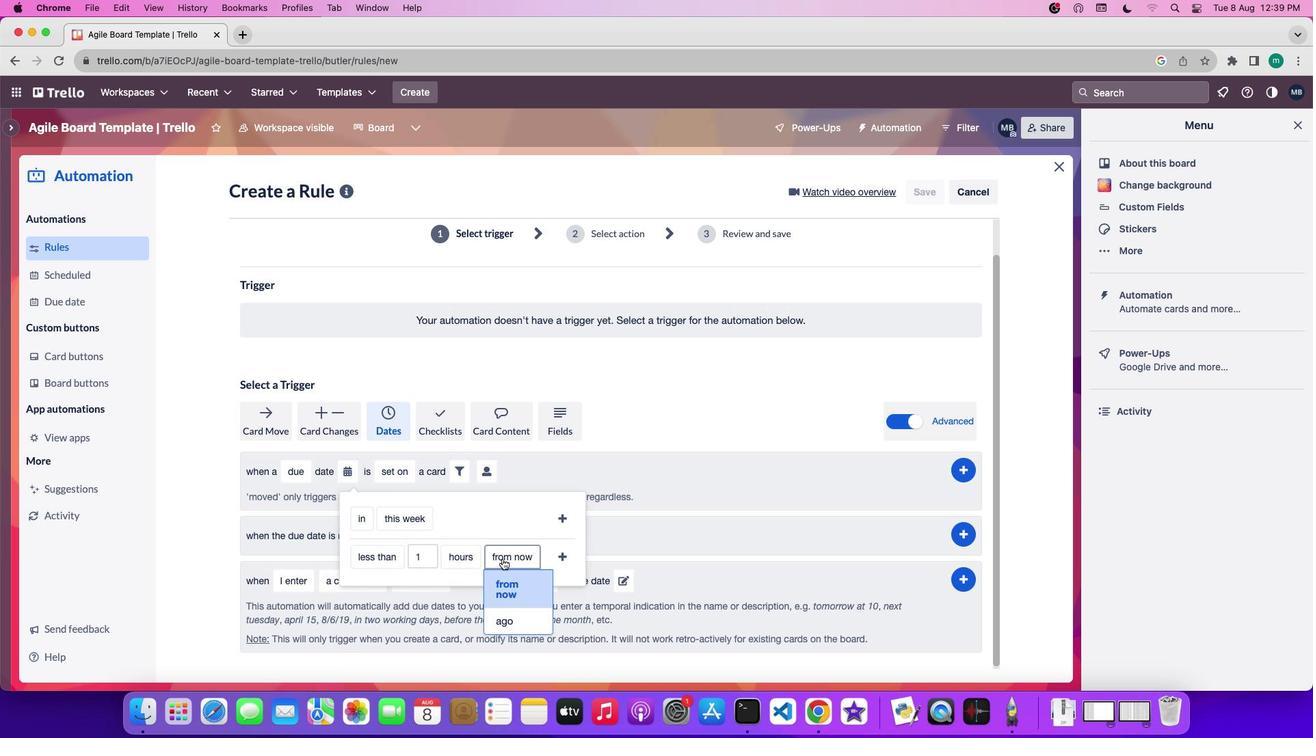 
Action: Mouse moved to (511, 590)
Screenshot: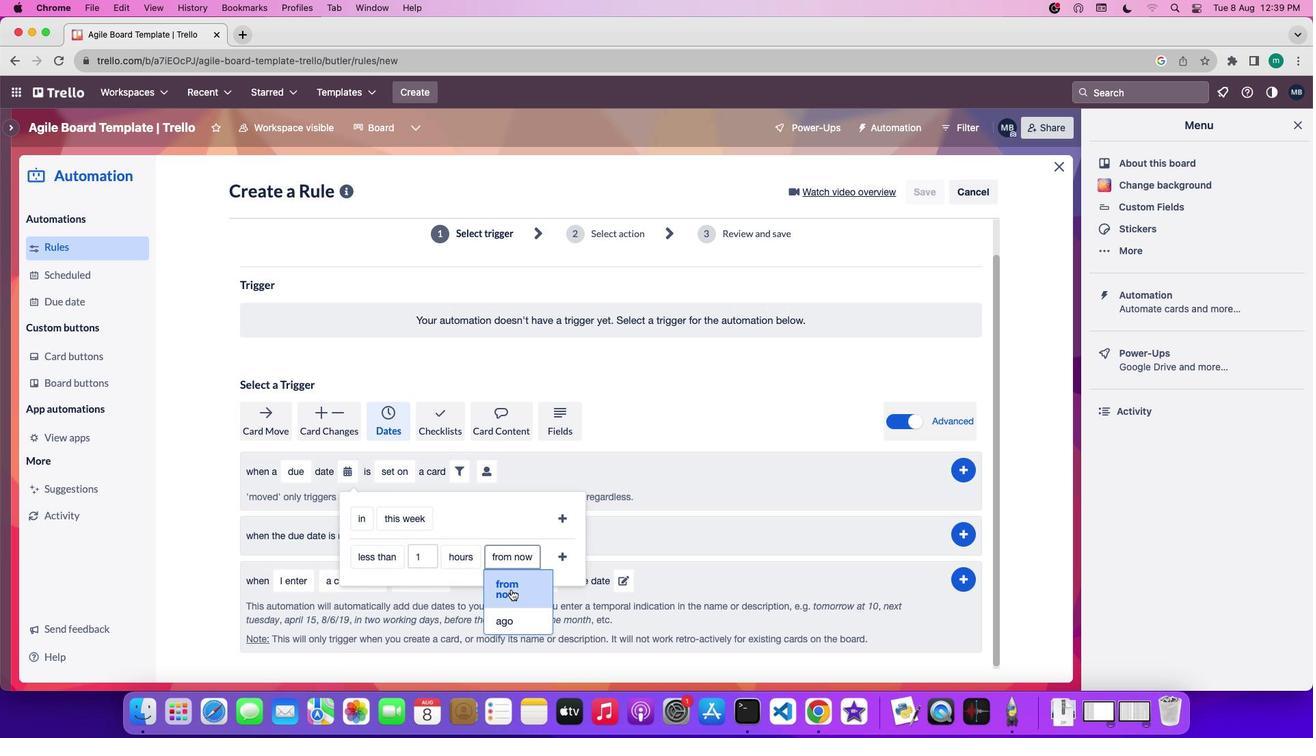 
Action: Mouse pressed left at (511, 590)
Screenshot: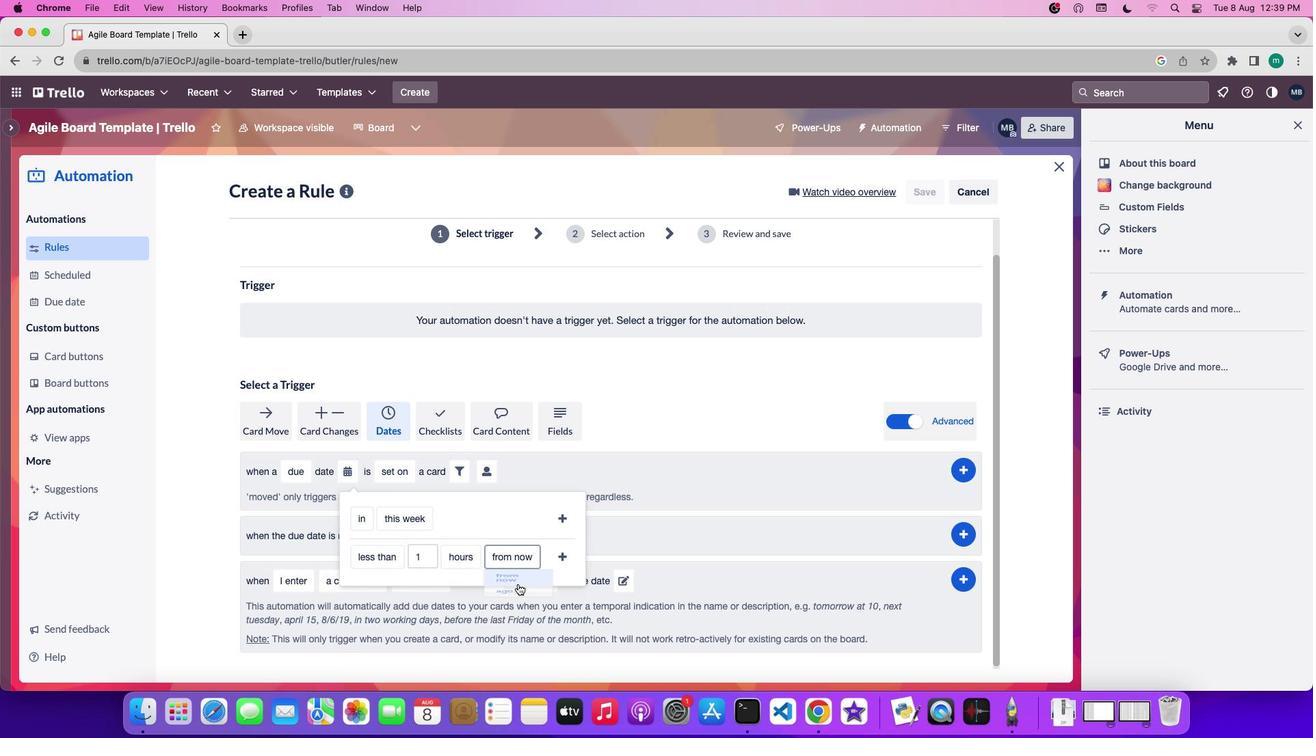 
Action: Mouse moved to (563, 555)
Screenshot: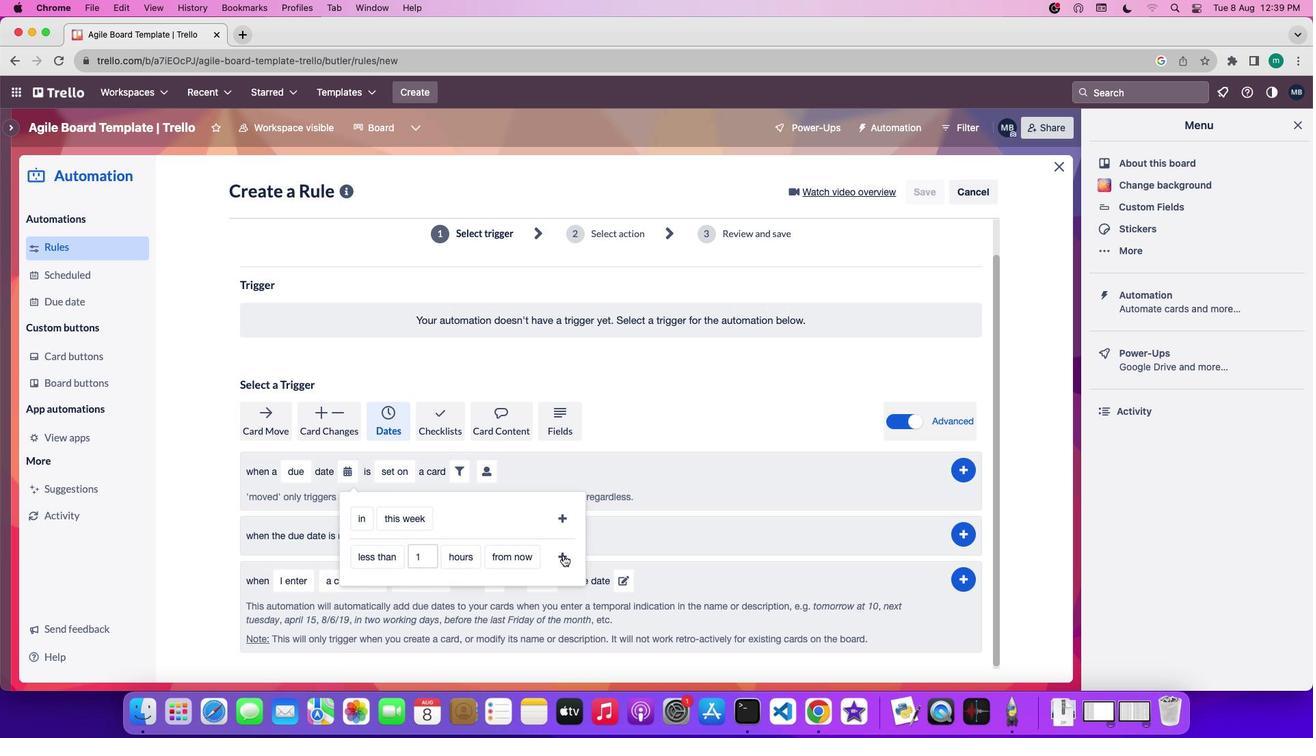 
Action: Mouse pressed left at (563, 555)
Screenshot: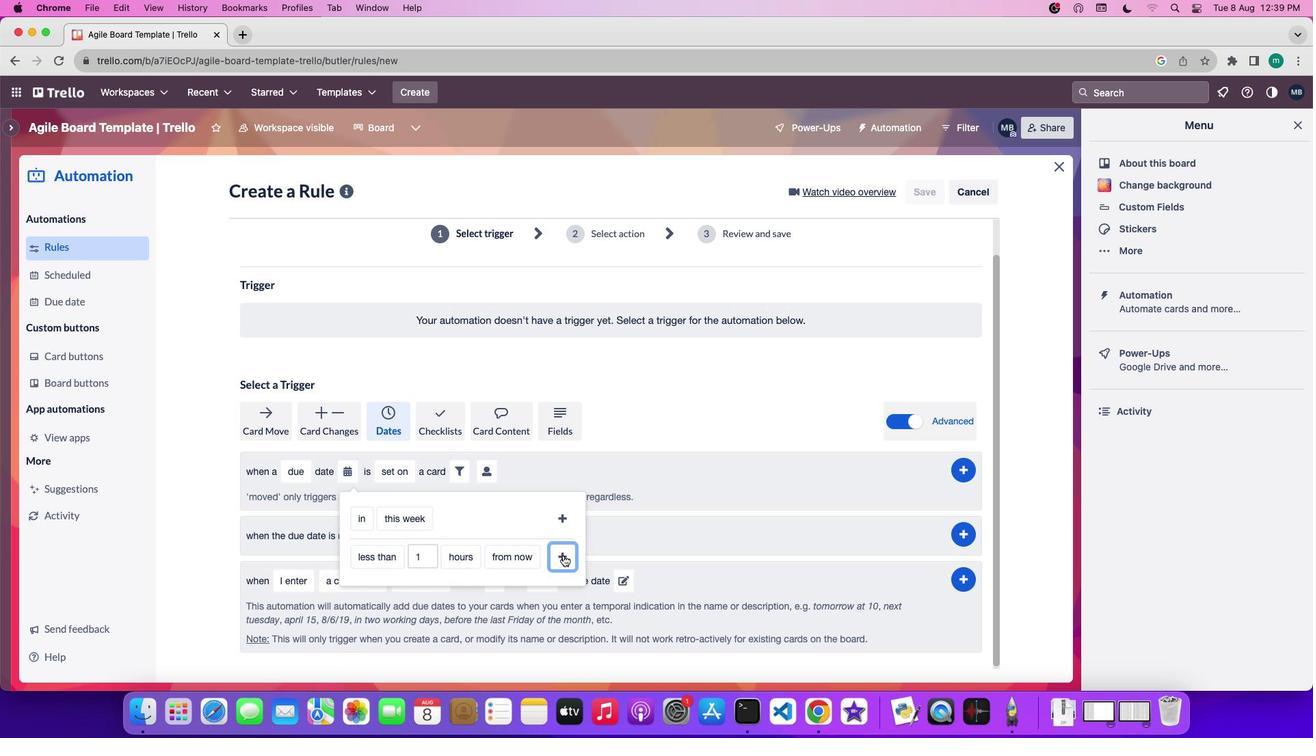 
Action: Mouse moved to (528, 473)
Screenshot: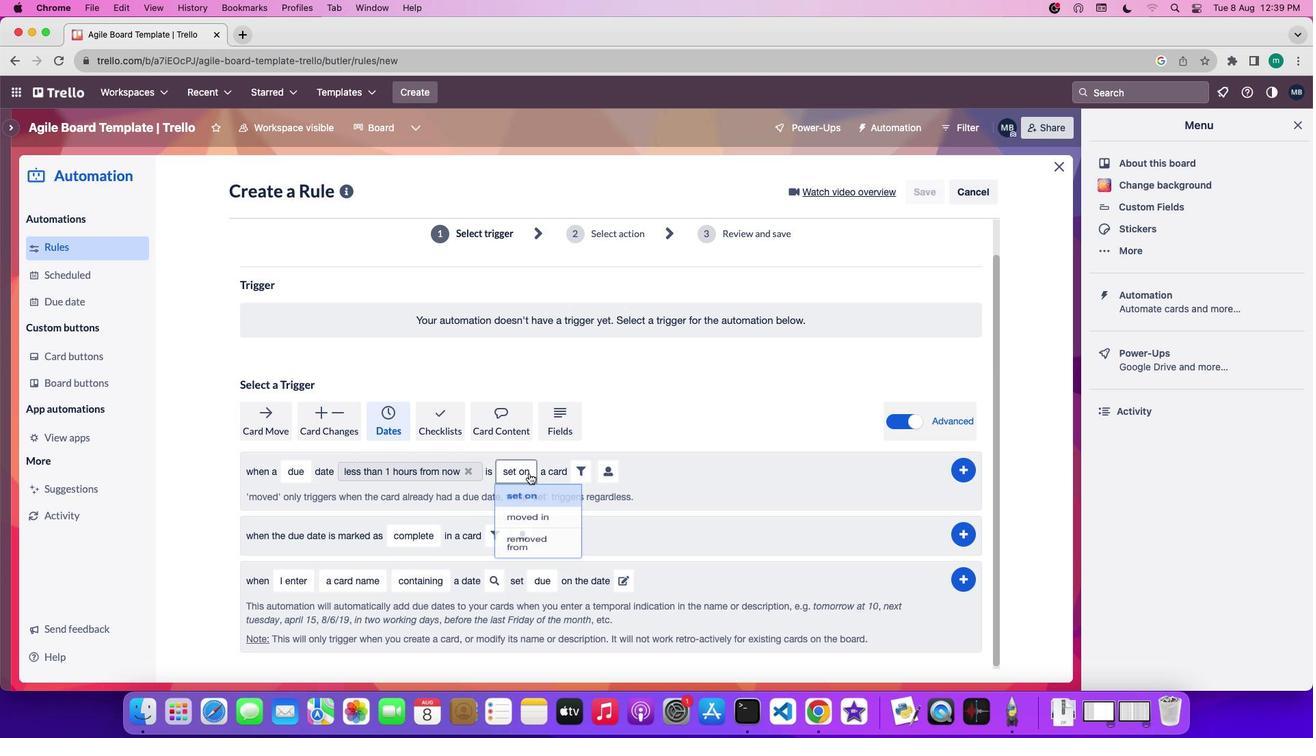 
Action: Mouse pressed left at (528, 473)
Screenshot: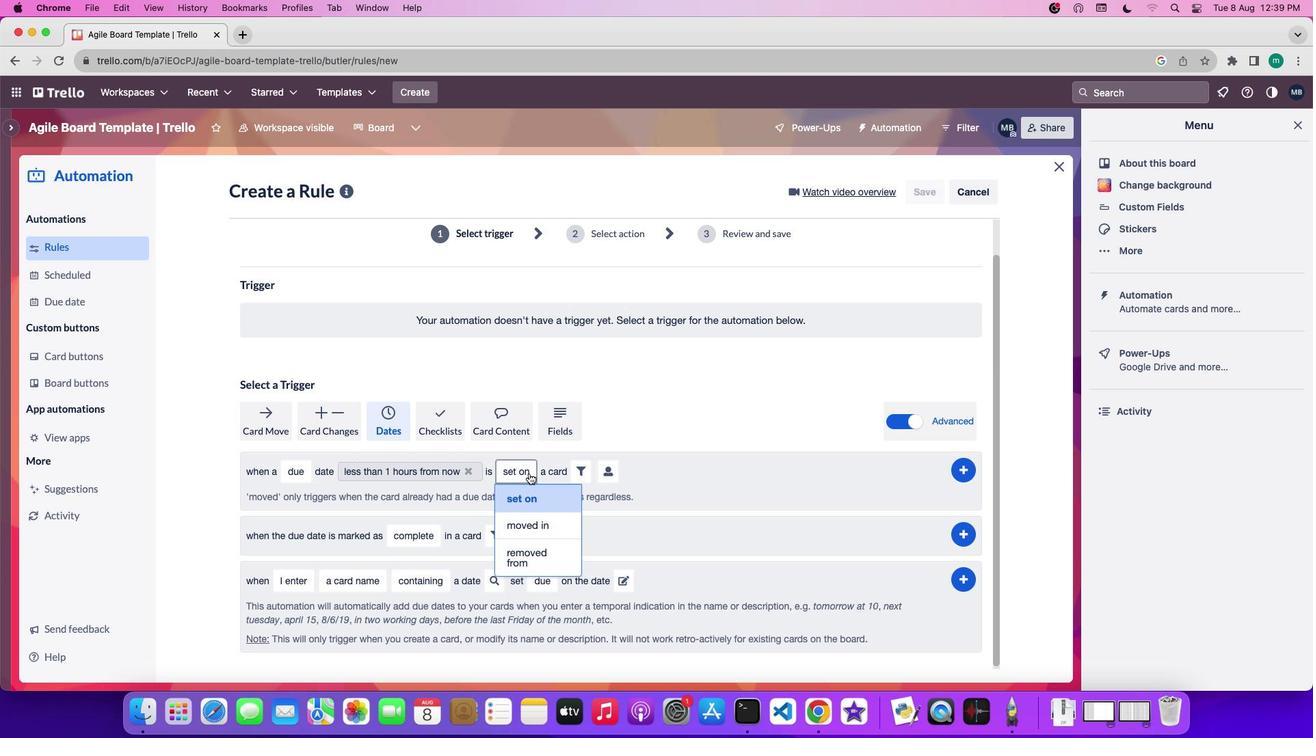 
Action: Mouse moved to (530, 497)
Screenshot: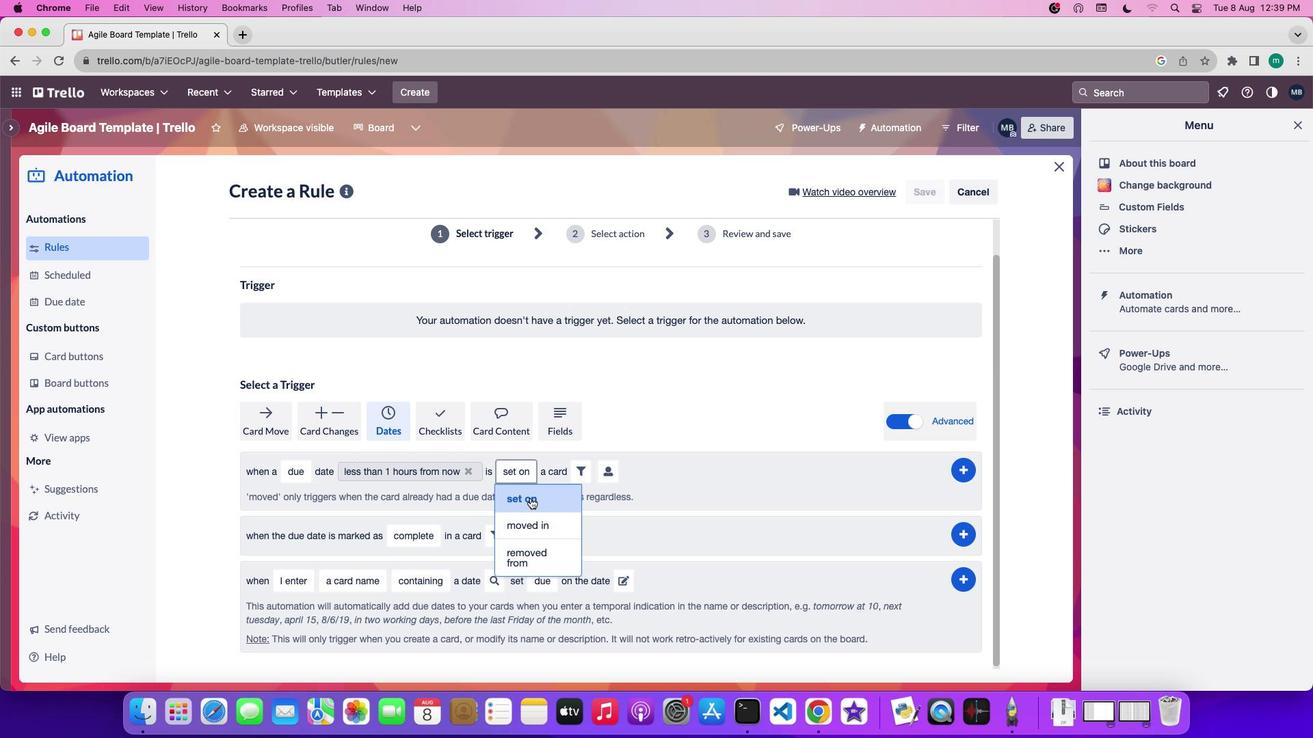
Action: Mouse pressed left at (530, 497)
Screenshot: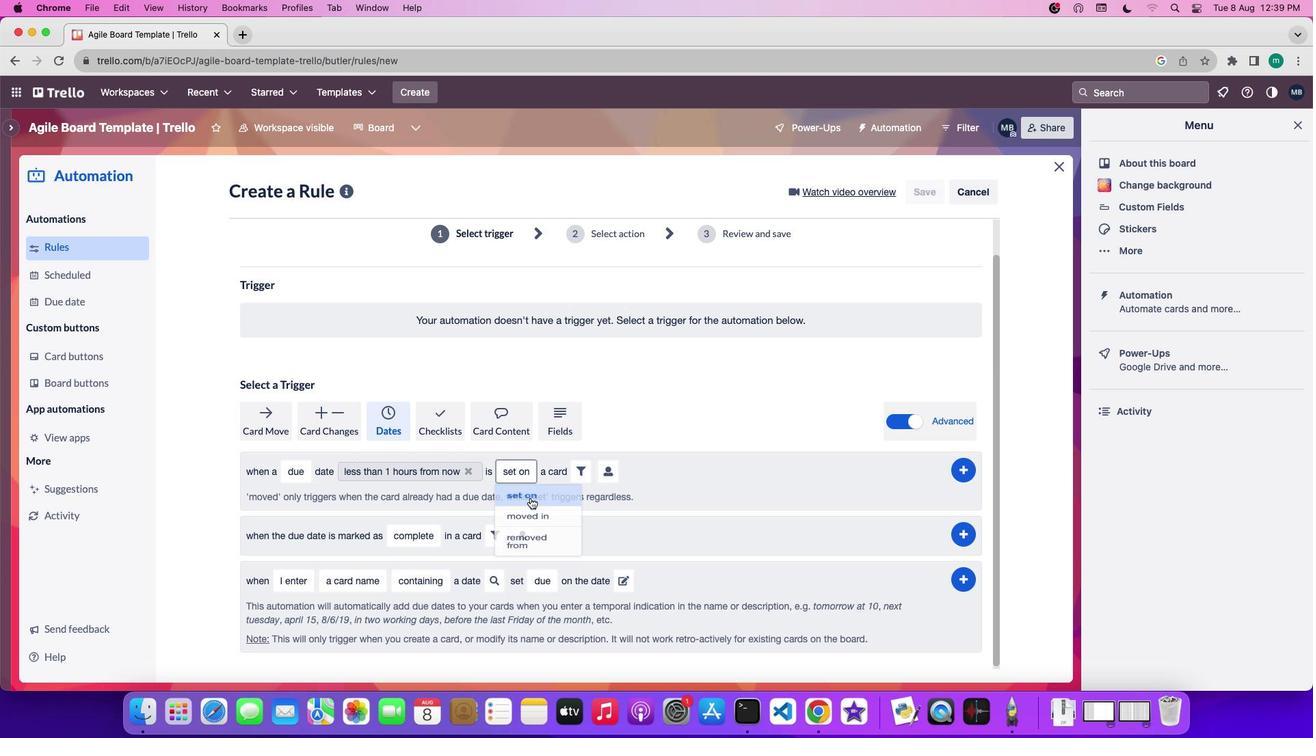 
Action: Mouse moved to (606, 477)
Screenshot: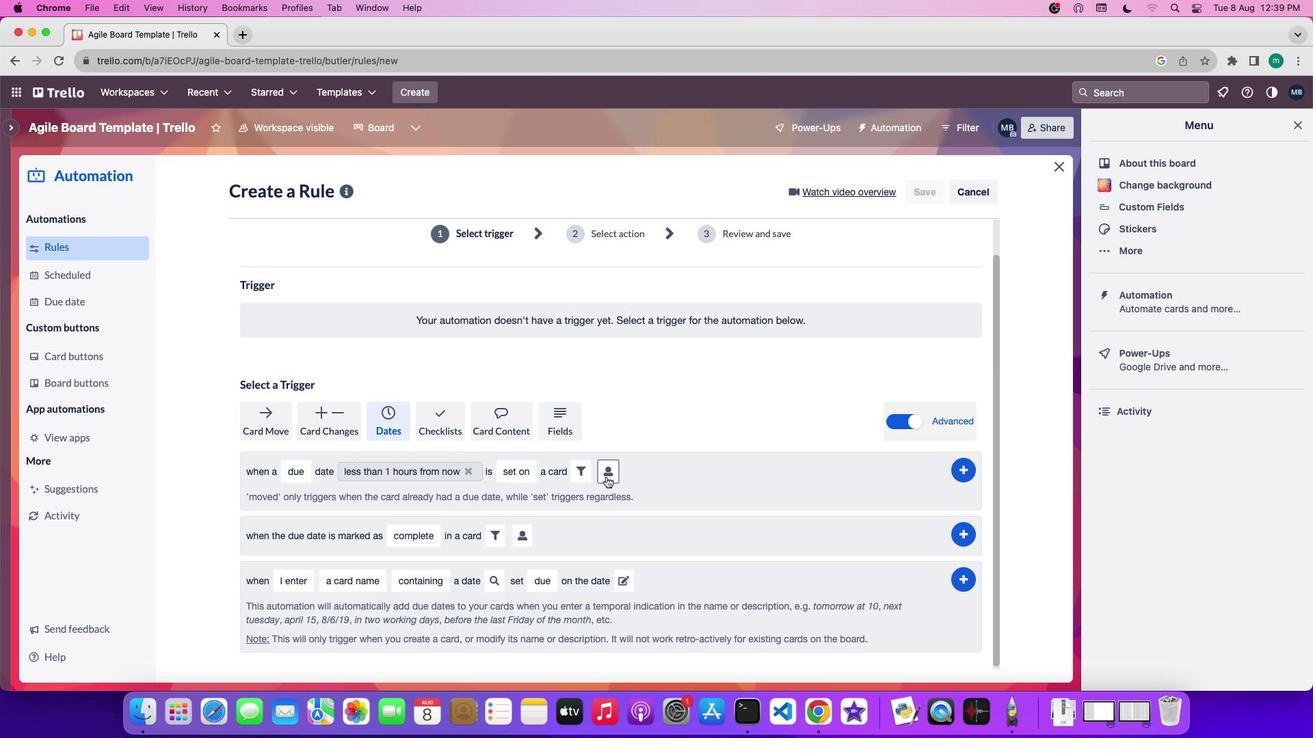 
Action: Mouse pressed left at (606, 477)
Screenshot: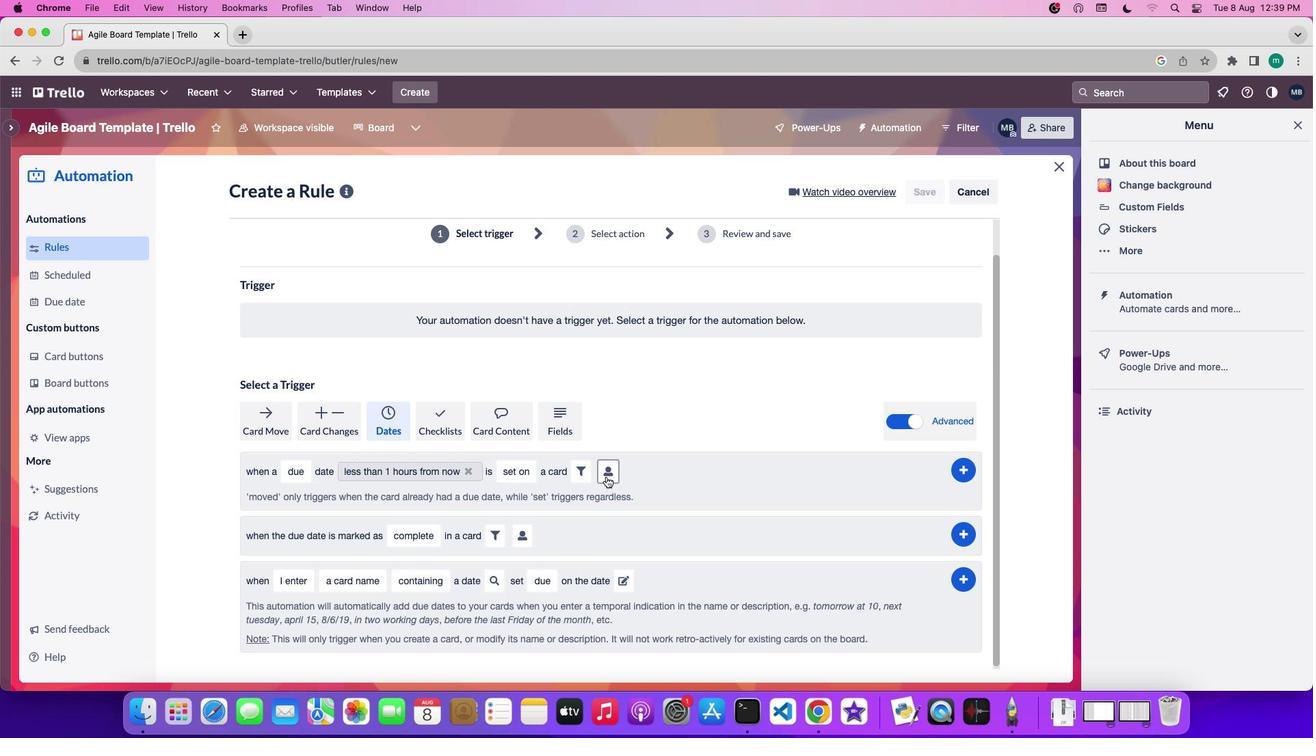 
Action: Mouse moved to (836, 556)
Screenshot: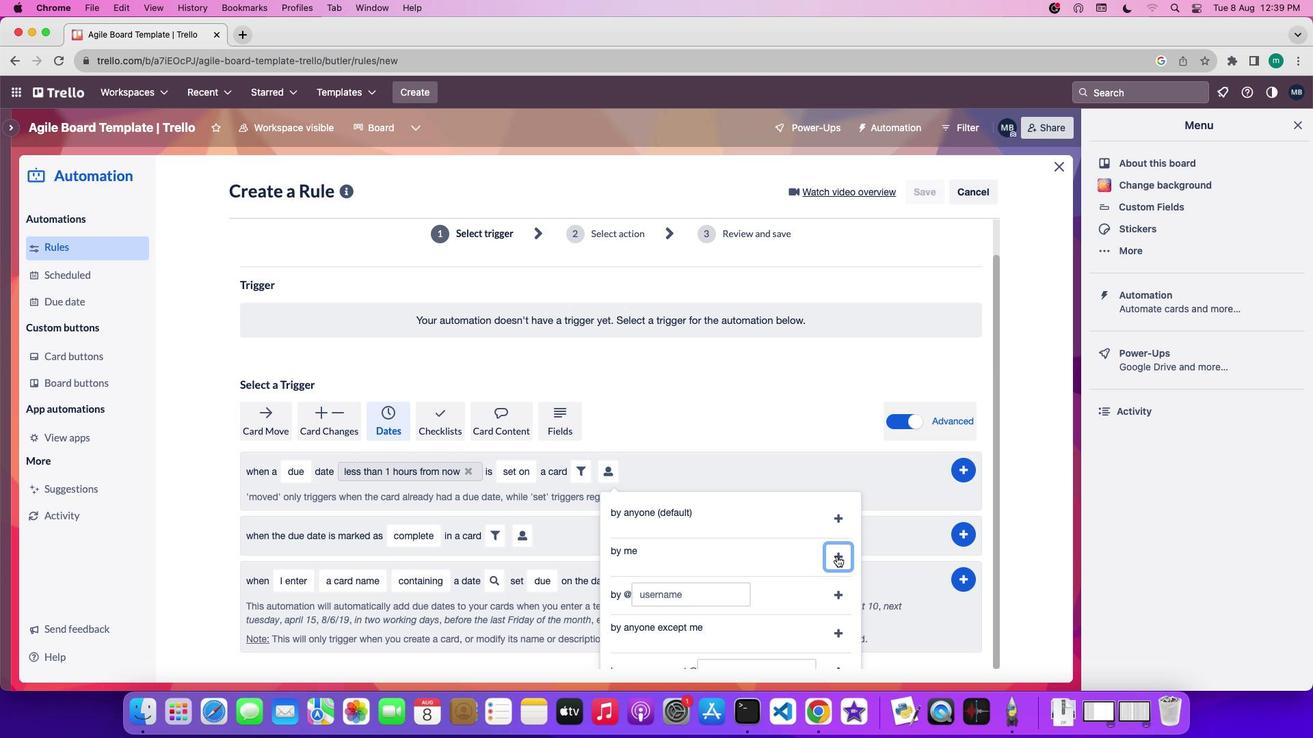 
Action: Mouse pressed left at (836, 556)
Screenshot: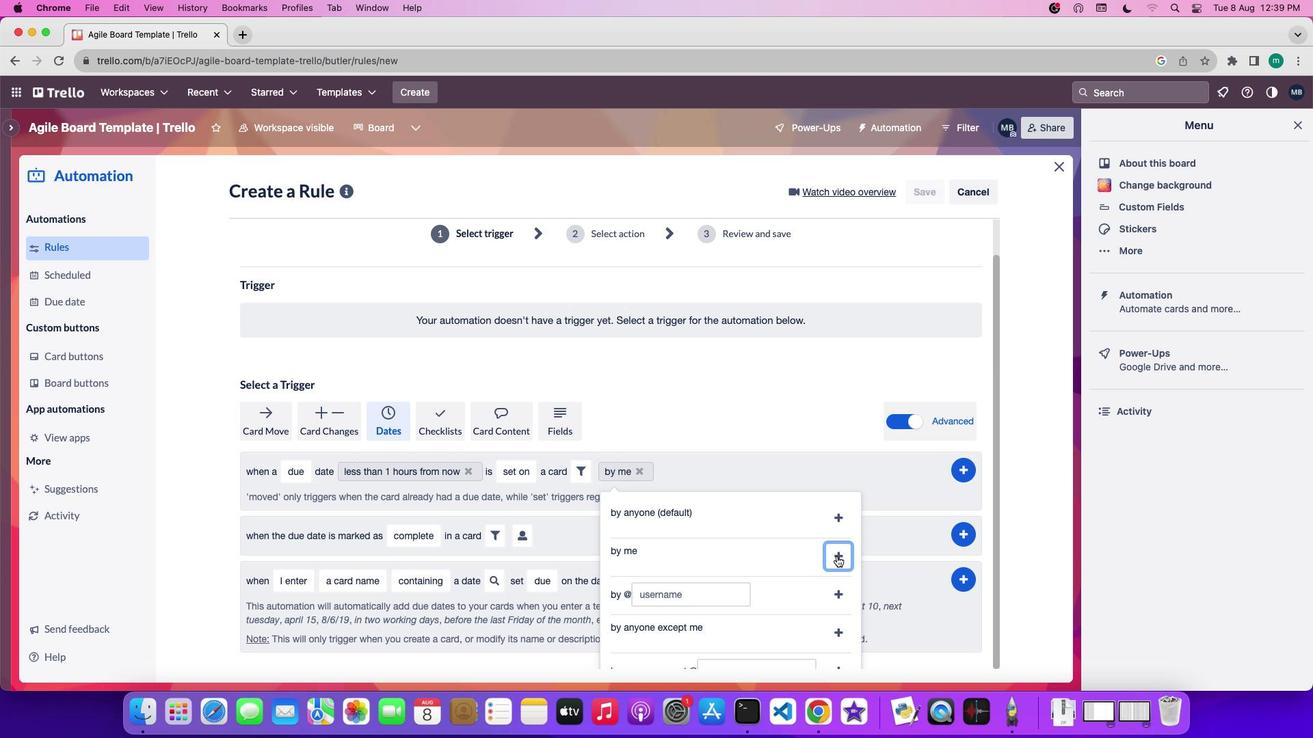 
Action: Mouse moved to (971, 470)
Screenshot: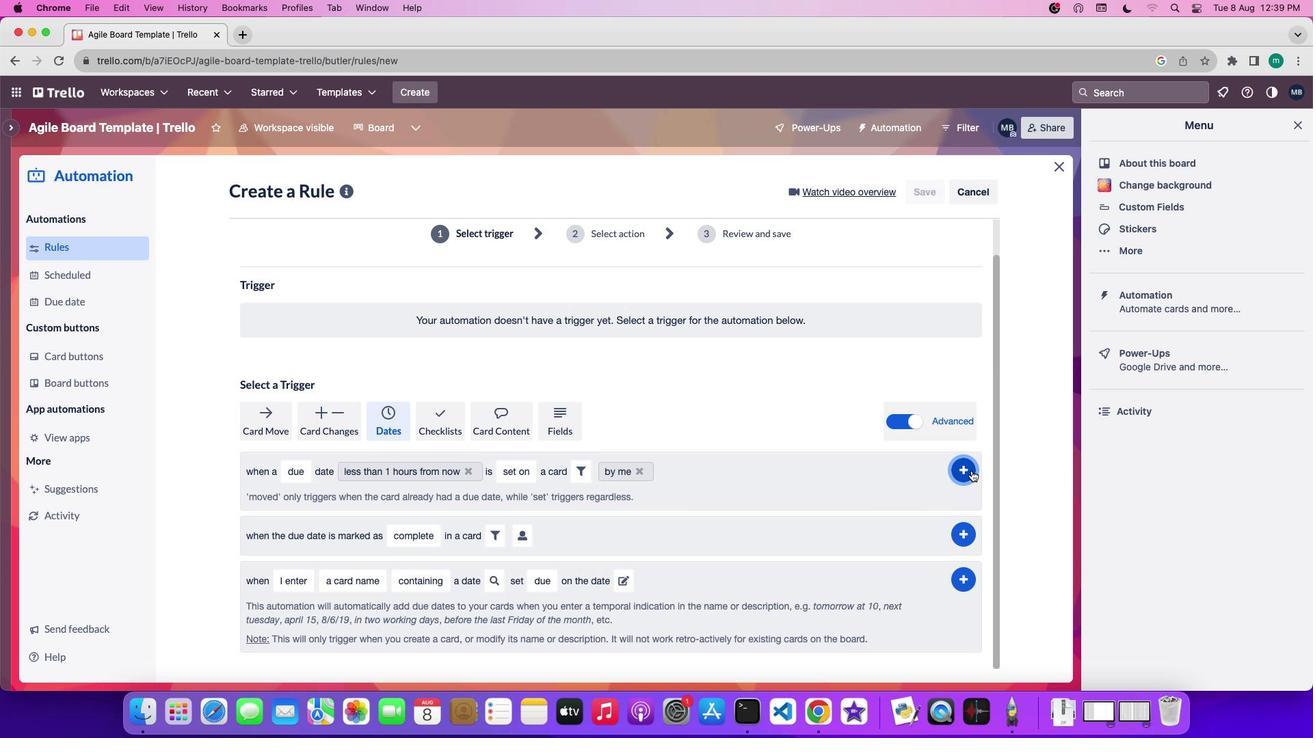 
Action: Mouse pressed left at (971, 470)
Screenshot: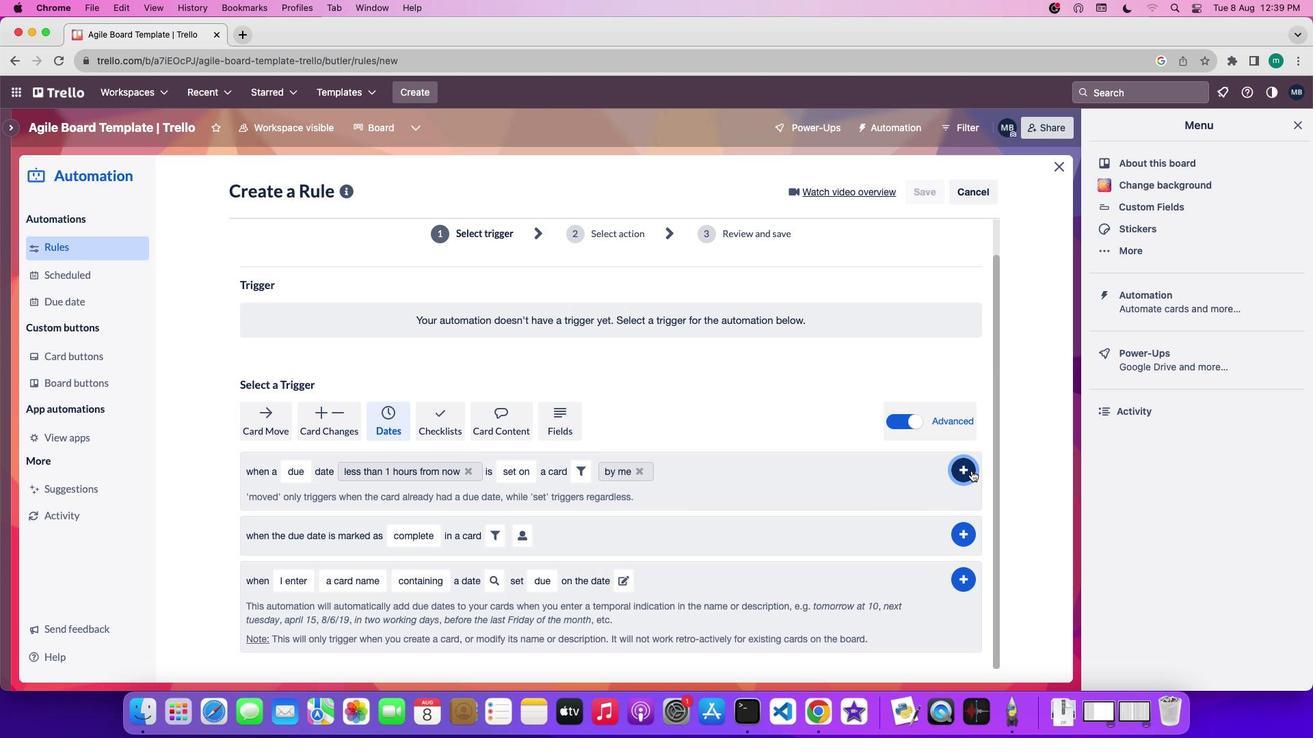 
